 Task: Find connections with filter location Perth with filter topic #leadershipwith filter profile language Spanish with filter current company ETAuto with filter school CHAROTAR UNIVERSITY OF SCIENCE AND TECHNOLOGY with filter industry Housing Programs with filter service category Writing with filter keywords title Mentor
Action: Mouse moved to (491, 48)
Screenshot: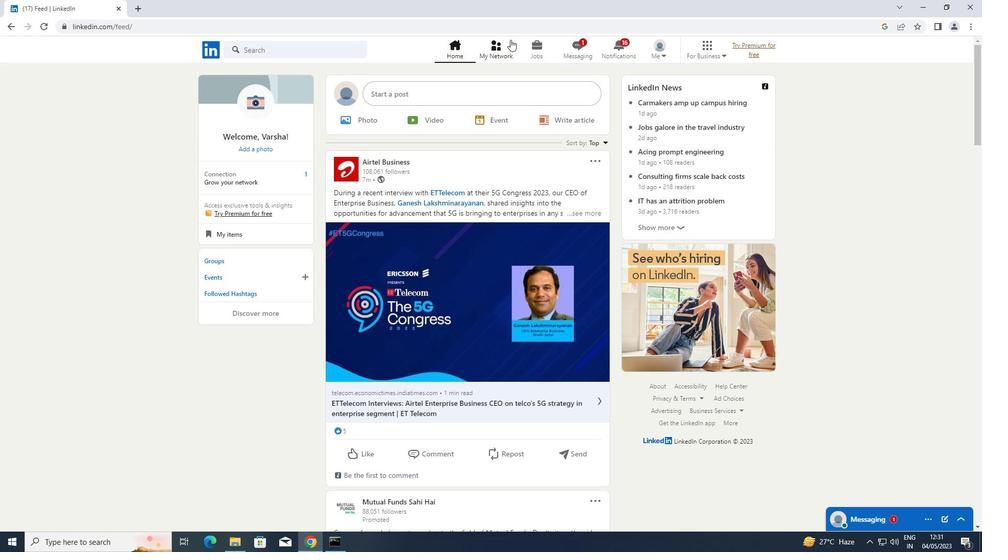 
Action: Mouse pressed left at (491, 48)
Screenshot: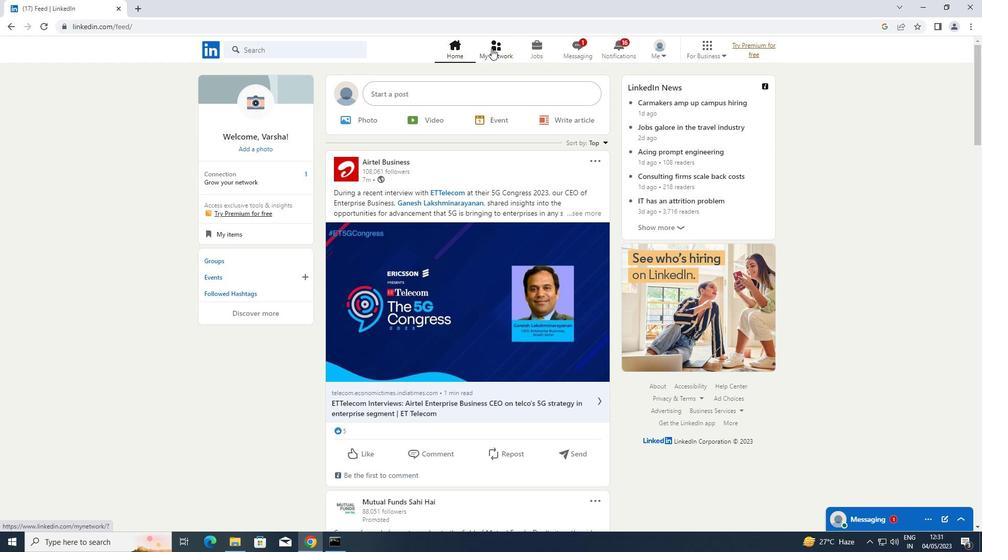 
Action: Mouse moved to (287, 100)
Screenshot: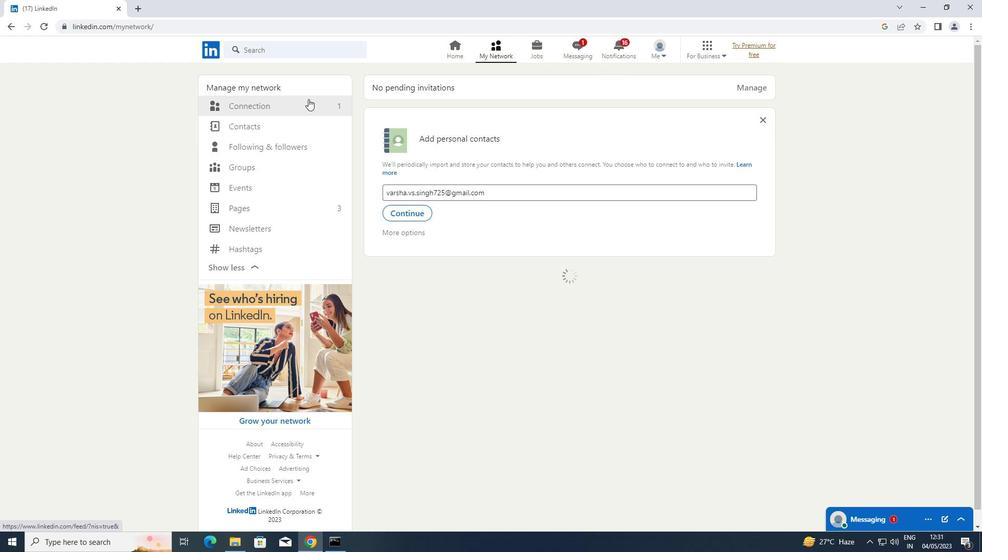 
Action: Mouse pressed left at (287, 100)
Screenshot: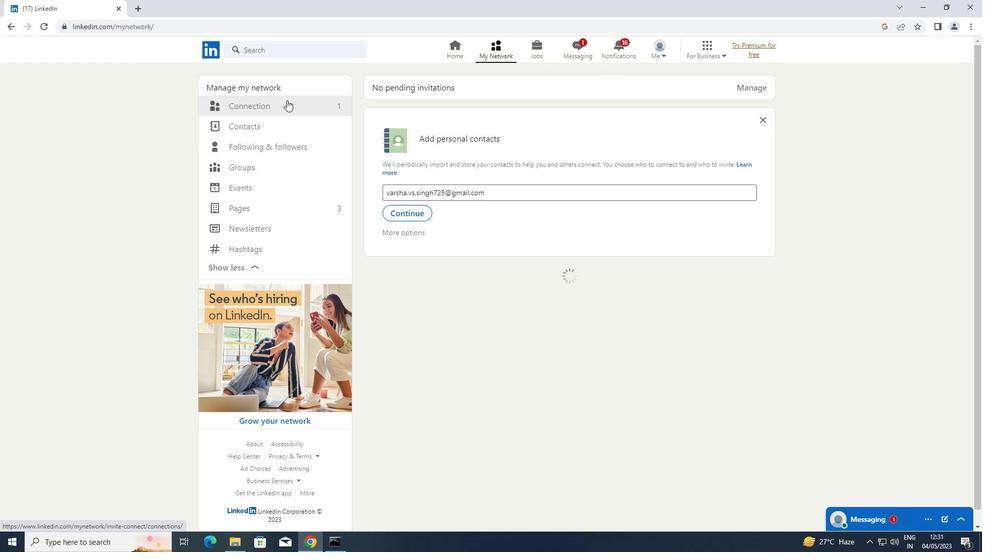 
Action: Mouse moved to (551, 104)
Screenshot: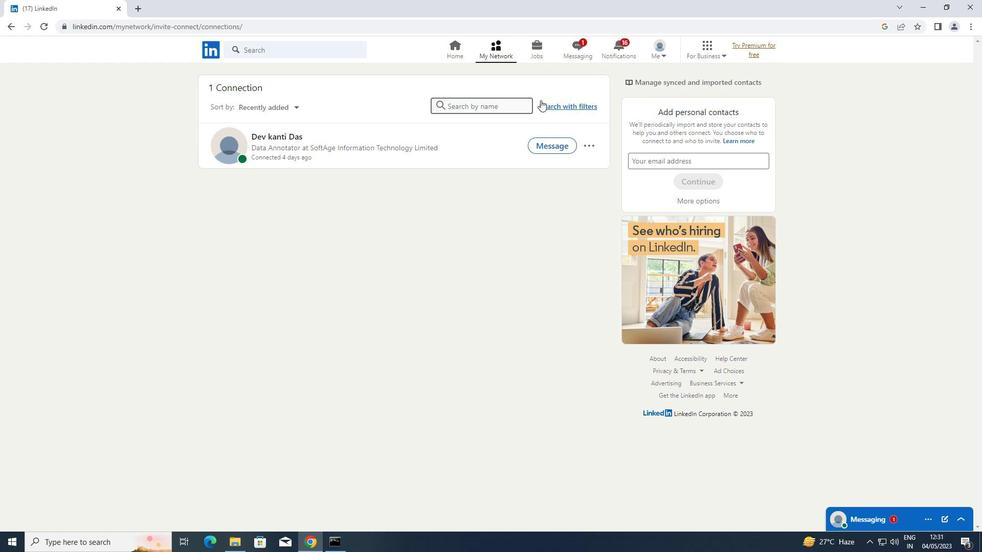 
Action: Mouse pressed left at (551, 104)
Screenshot: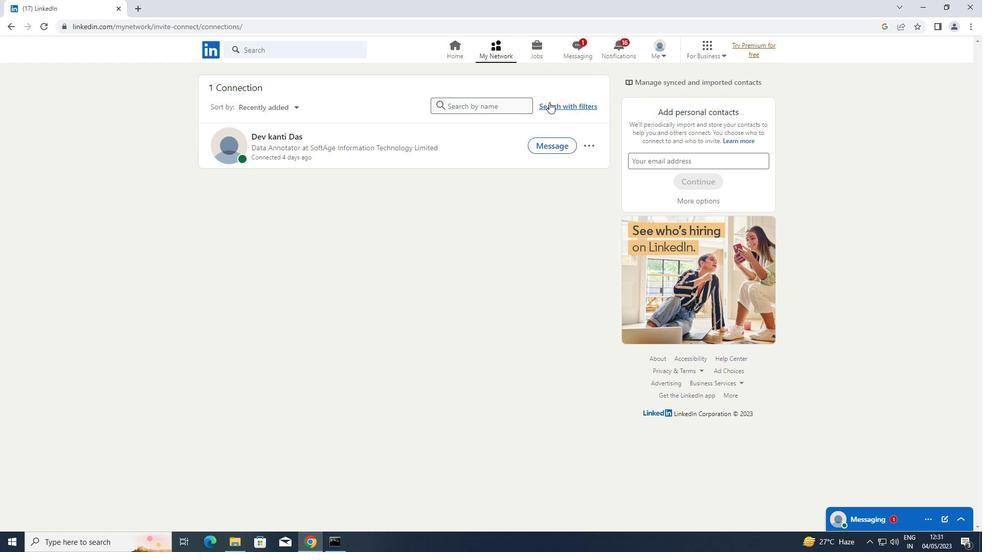 
Action: Mouse moved to (526, 78)
Screenshot: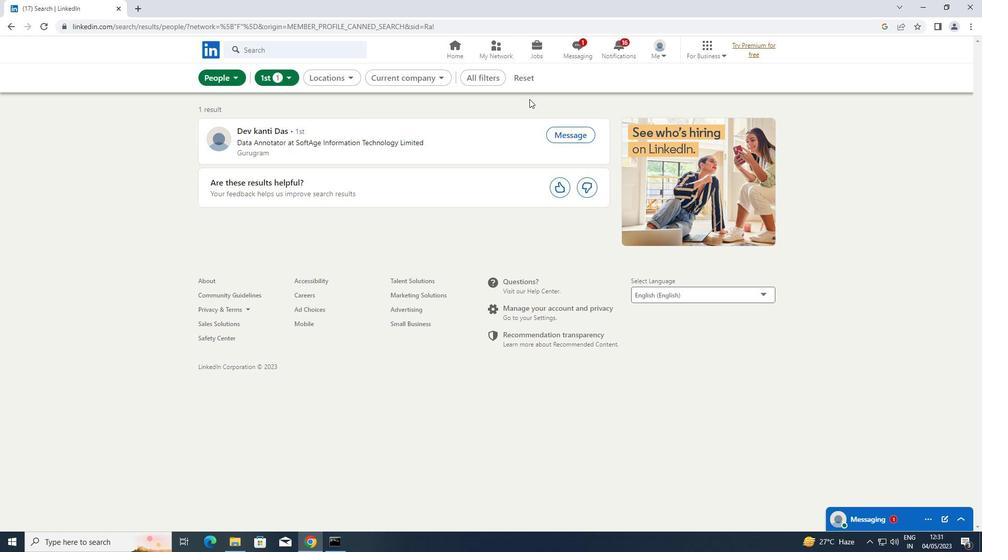 
Action: Mouse pressed left at (526, 78)
Screenshot: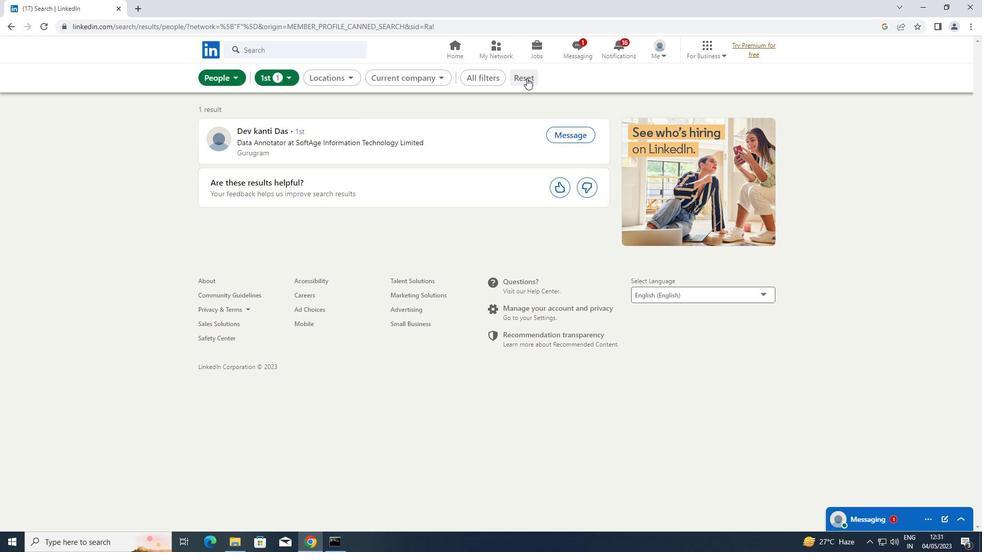 
Action: Mouse moved to (513, 78)
Screenshot: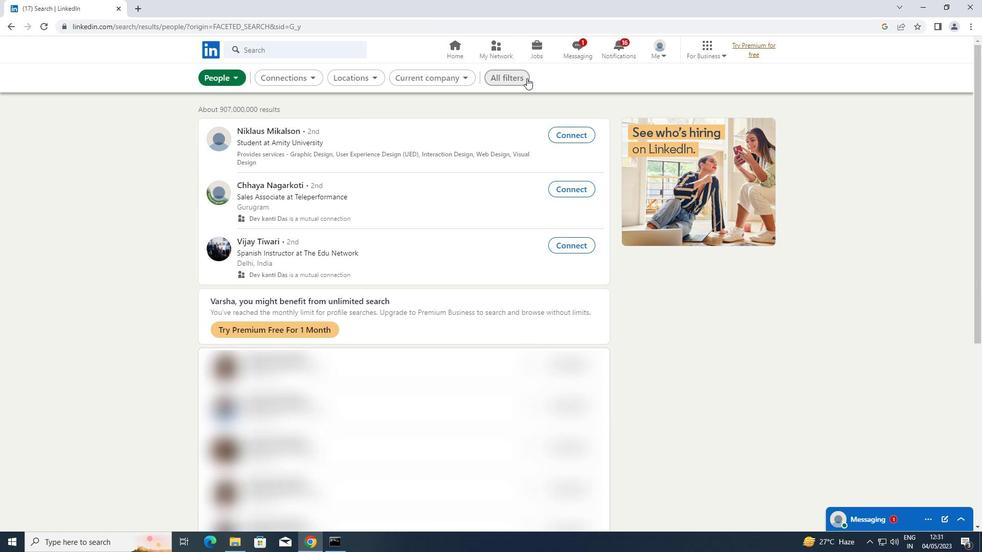 
Action: Mouse pressed left at (513, 78)
Screenshot: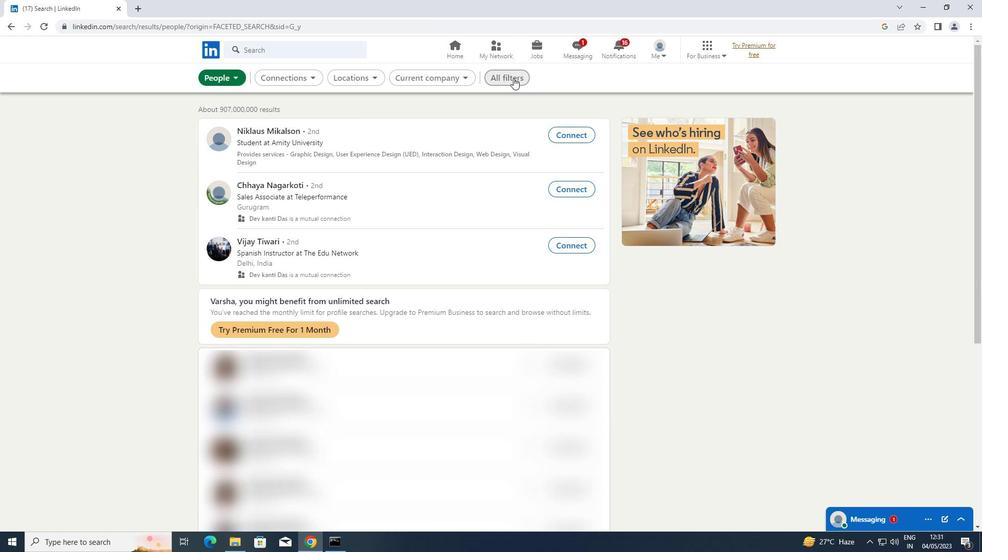 
Action: Mouse moved to (810, 257)
Screenshot: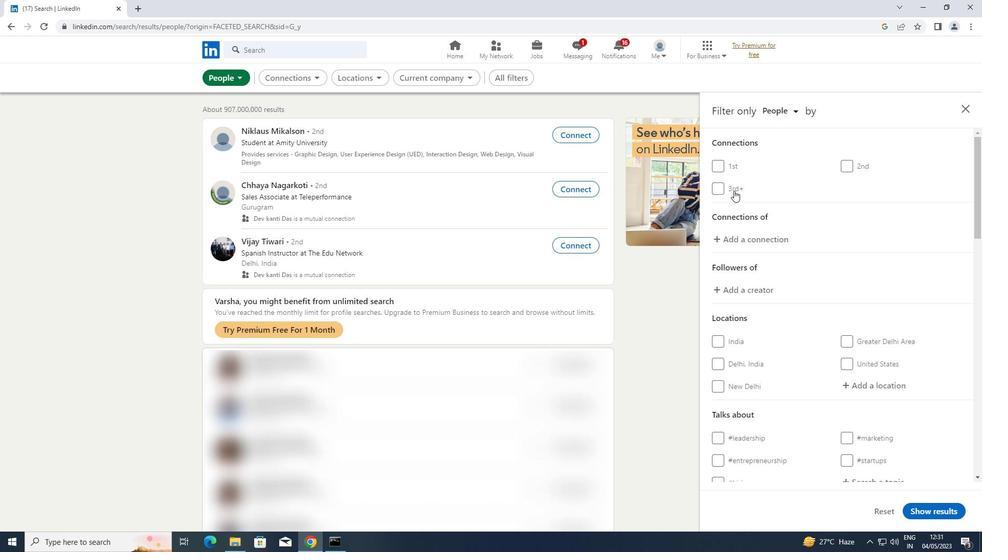 
Action: Mouse scrolled (810, 256) with delta (0, 0)
Screenshot: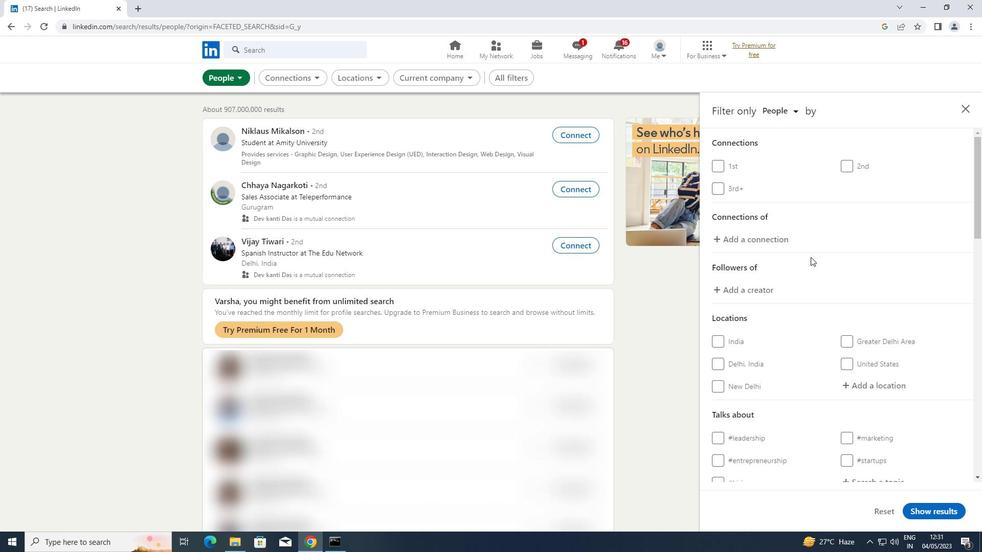 
Action: Mouse moved to (873, 332)
Screenshot: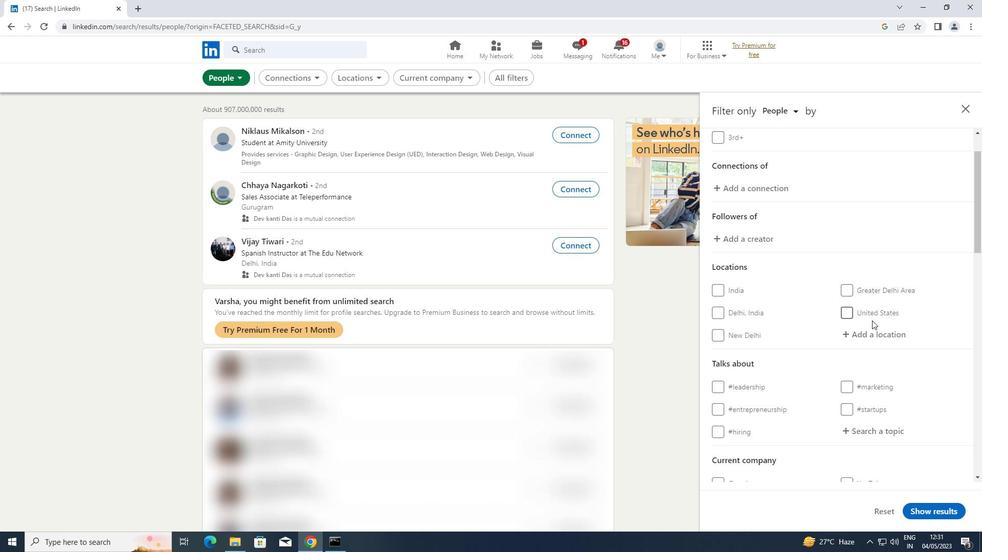 
Action: Mouse pressed left at (873, 332)
Screenshot: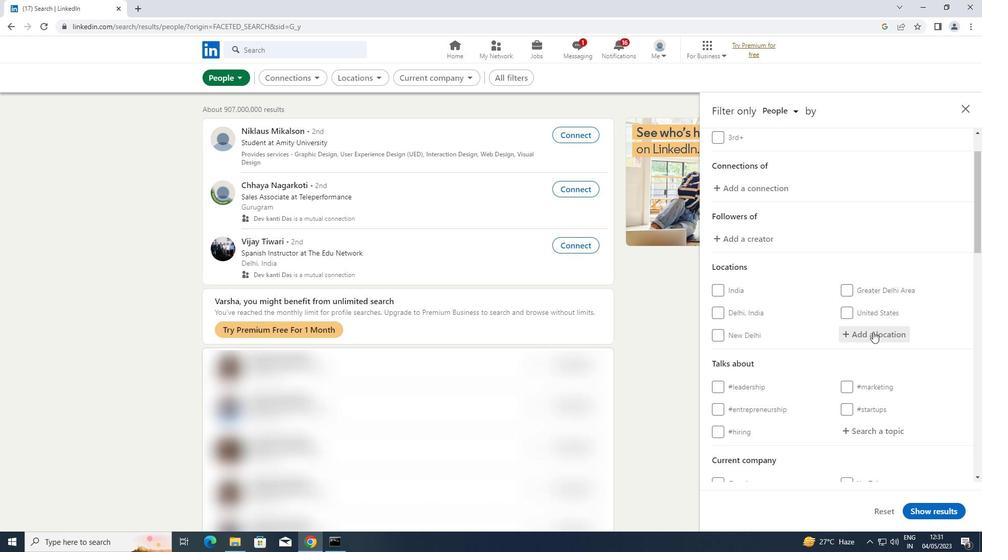 
Action: Key pressed <Key.shift><Key.shift><Key.shift><Key.shift><Key.shift><Key.shift><Key.shift>PERTH
Screenshot: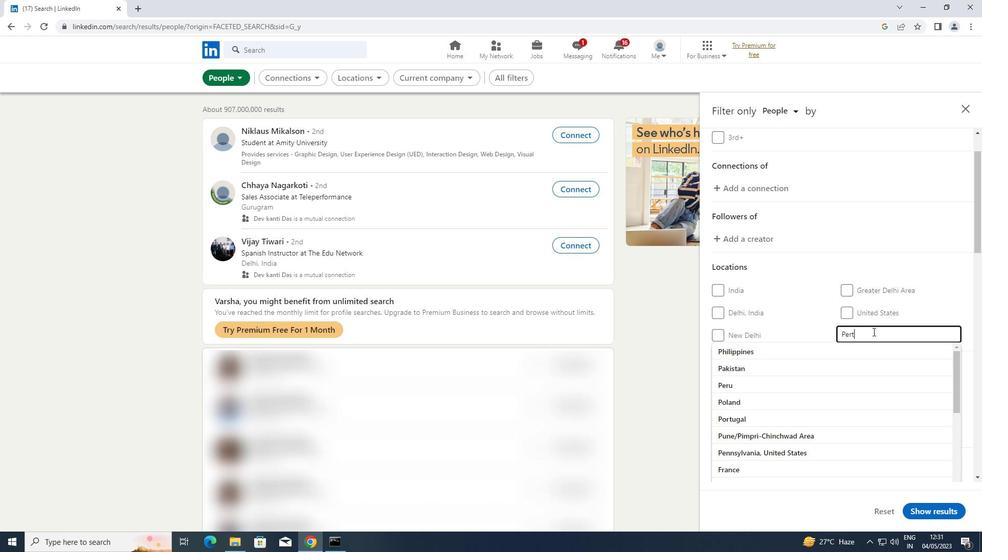 
Action: Mouse moved to (824, 357)
Screenshot: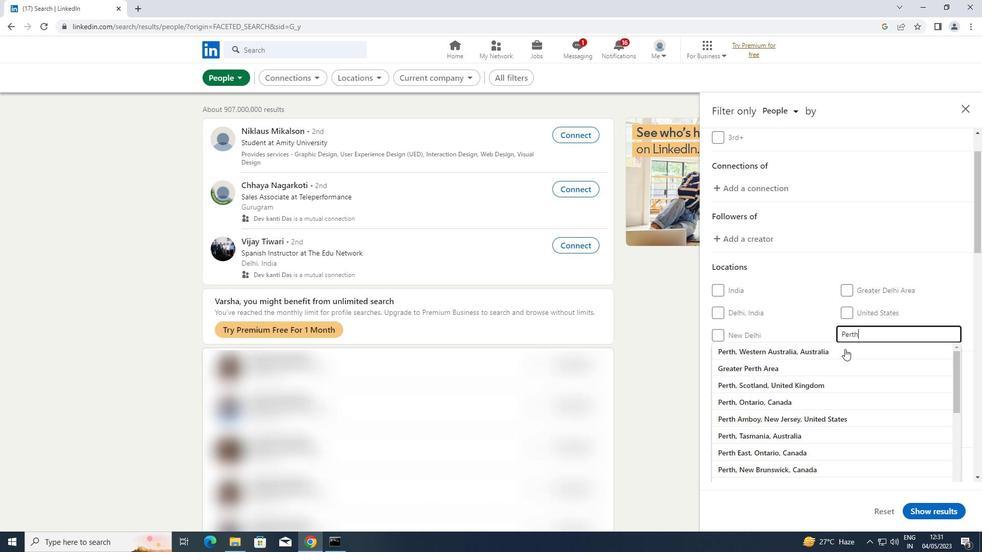 
Action: Key pressed <Key.enter>
Screenshot: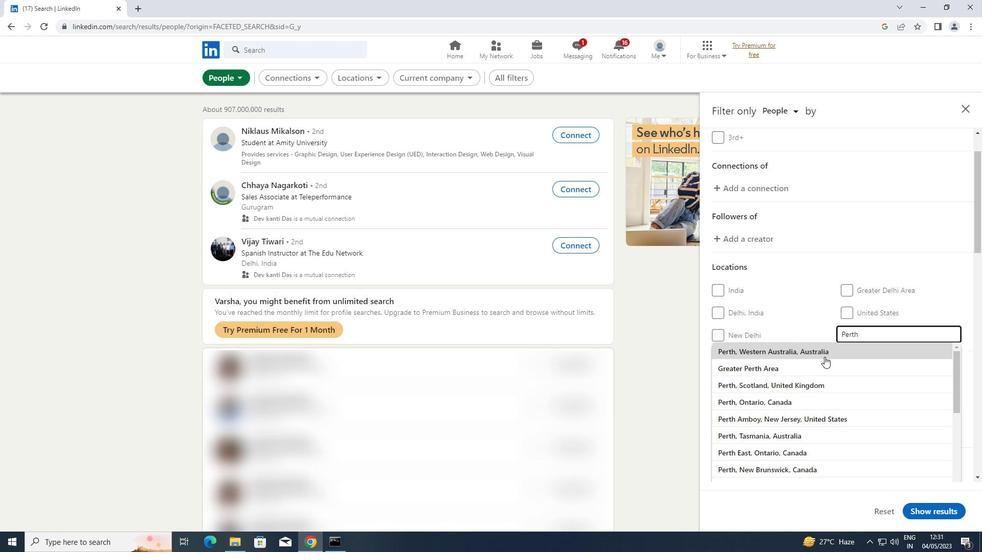 
Action: Mouse moved to (829, 370)
Screenshot: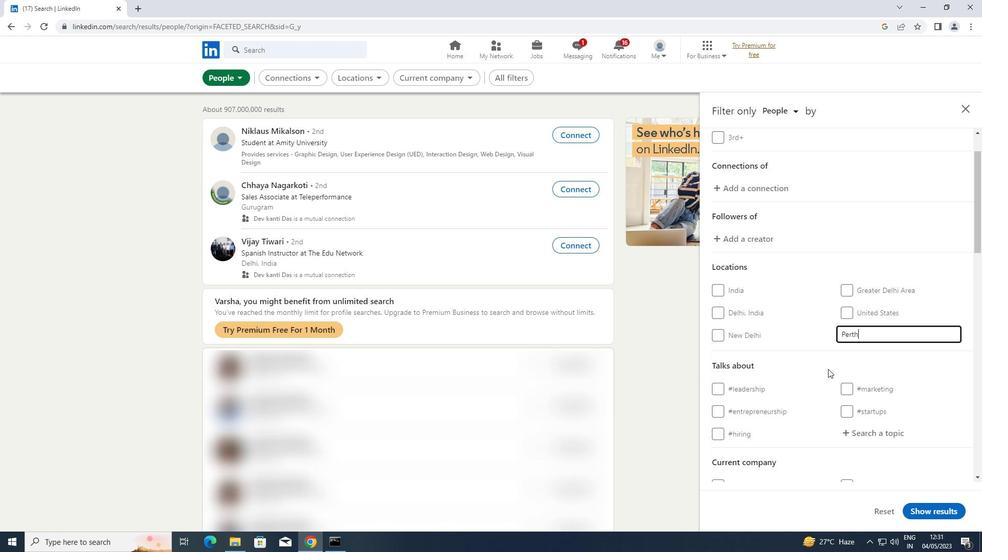 
Action: Mouse scrolled (829, 370) with delta (0, 0)
Screenshot: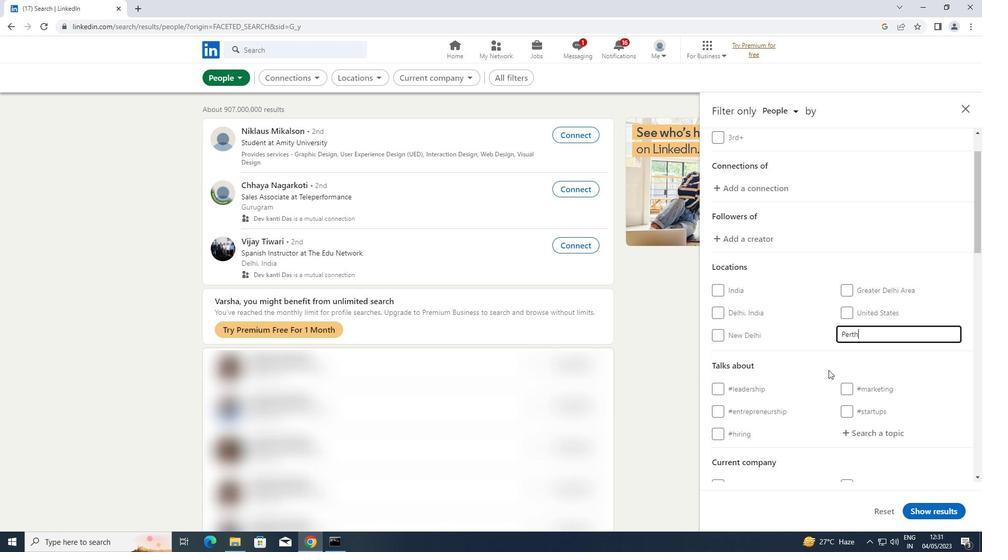
Action: Mouse moved to (852, 380)
Screenshot: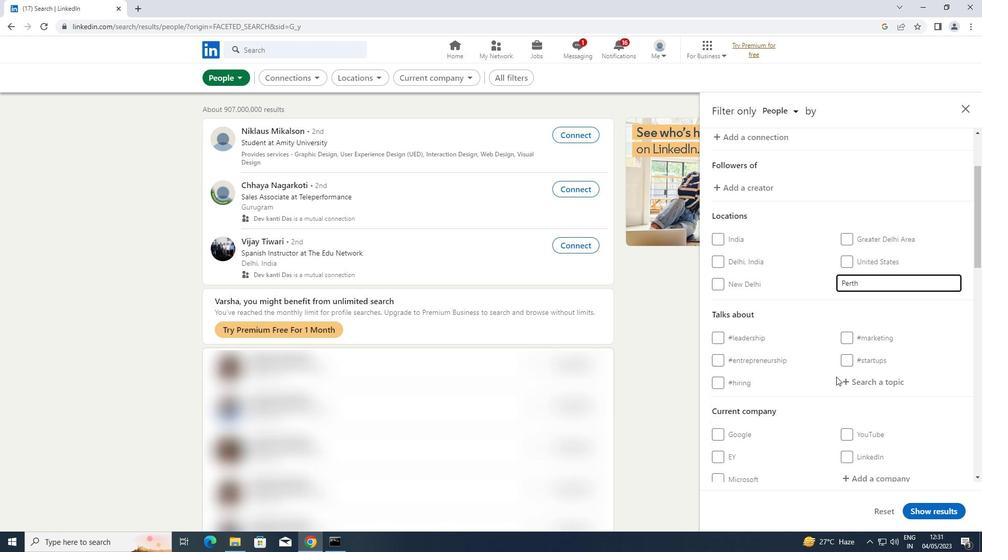 
Action: Mouse pressed left at (852, 380)
Screenshot: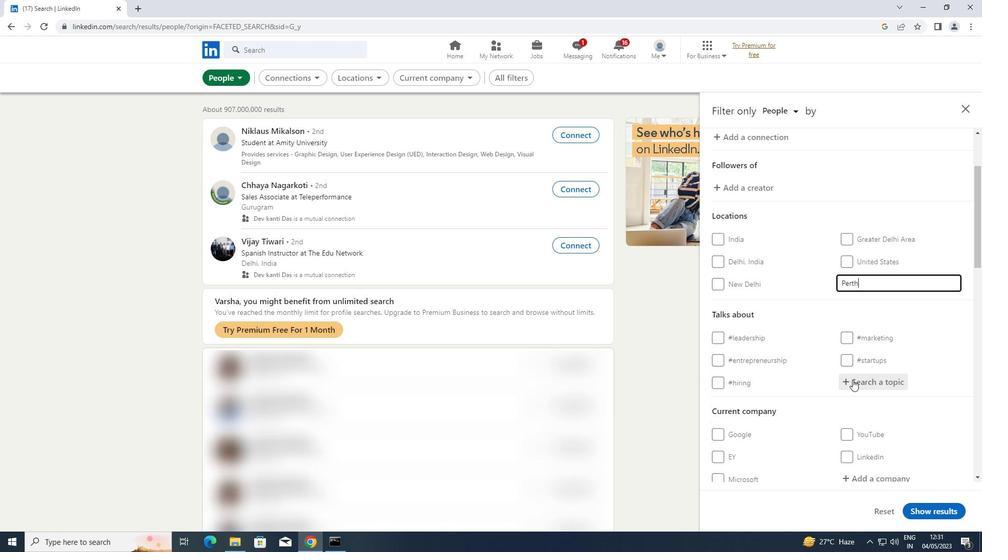 
Action: Key pressed LEADERSHIP
Screenshot: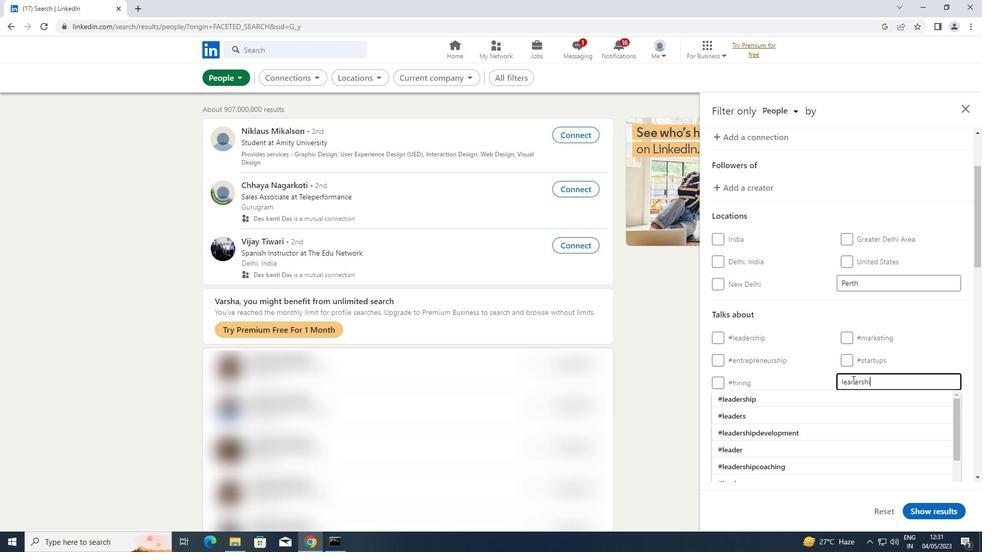
Action: Mouse moved to (751, 397)
Screenshot: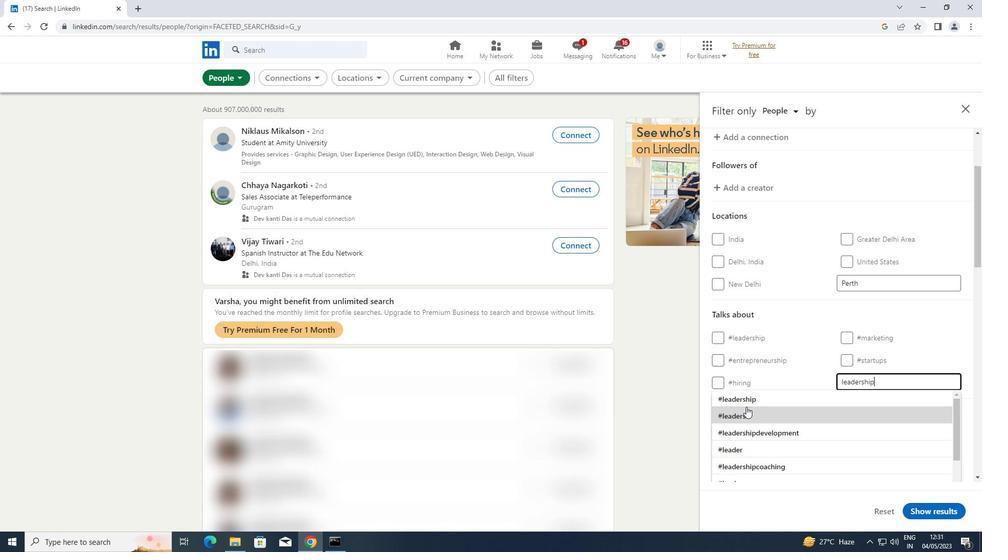 
Action: Mouse pressed left at (751, 397)
Screenshot: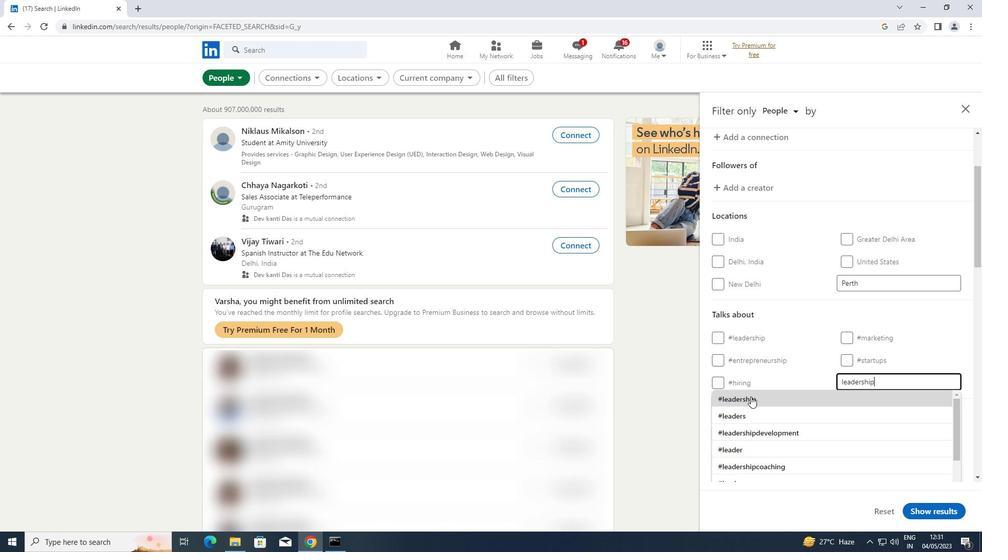 
Action: Mouse moved to (755, 389)
Screenshot: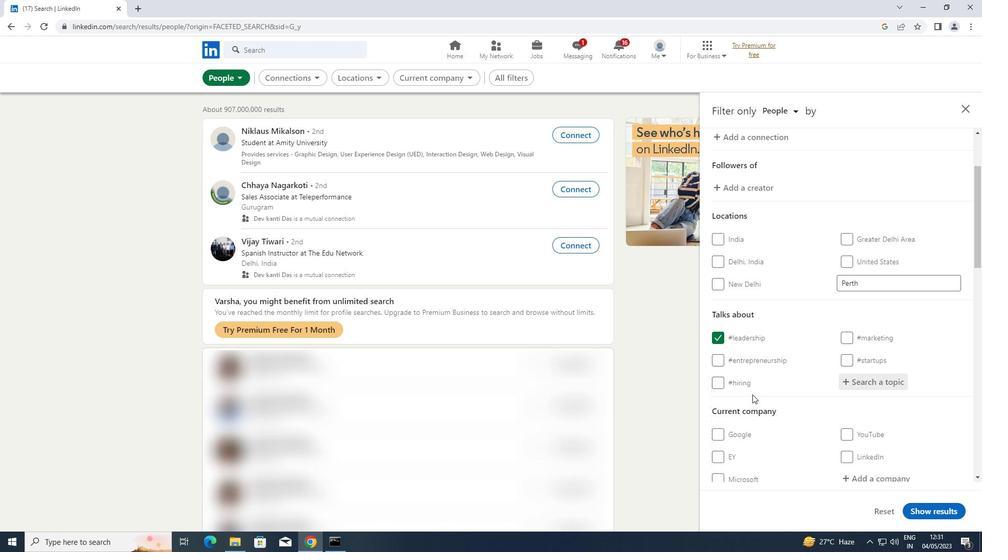 
Action: Mouse scrolled (755, 389) with delta (0, 0)
Screenshot: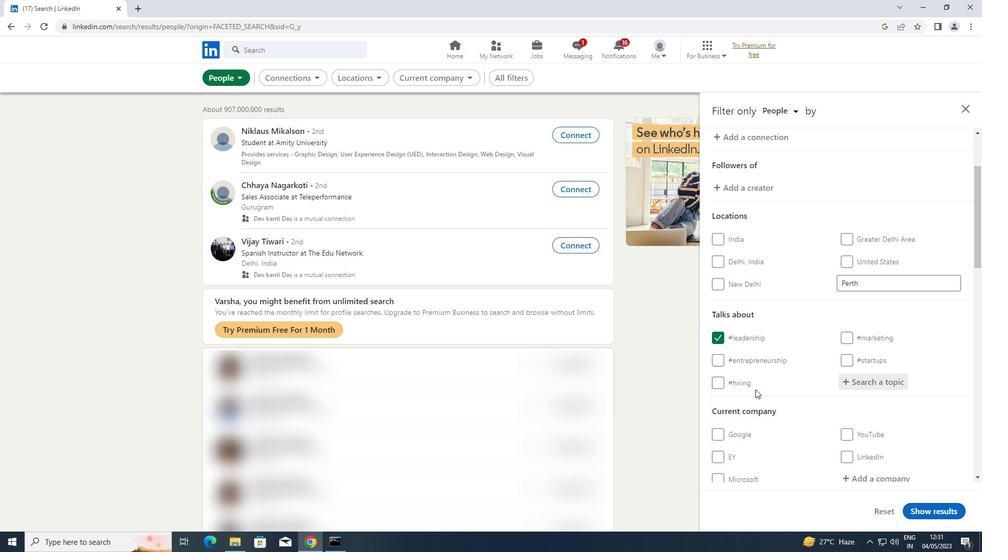
Action: Mouse scrolled (755, 389) with delta (0, 0)
Screenshot: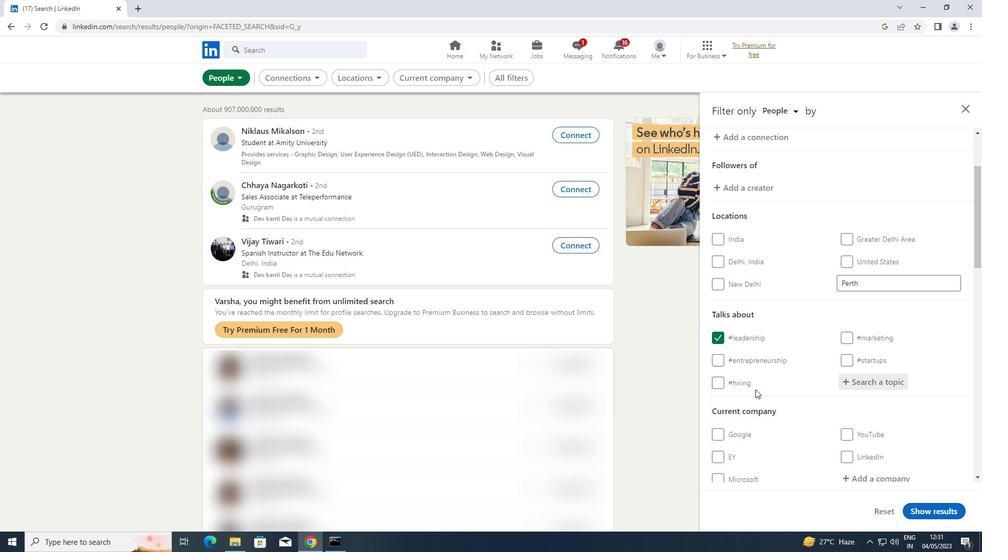 
Action: Mouse scrolled (755, 389) with delta (0, 0)
Screenshot: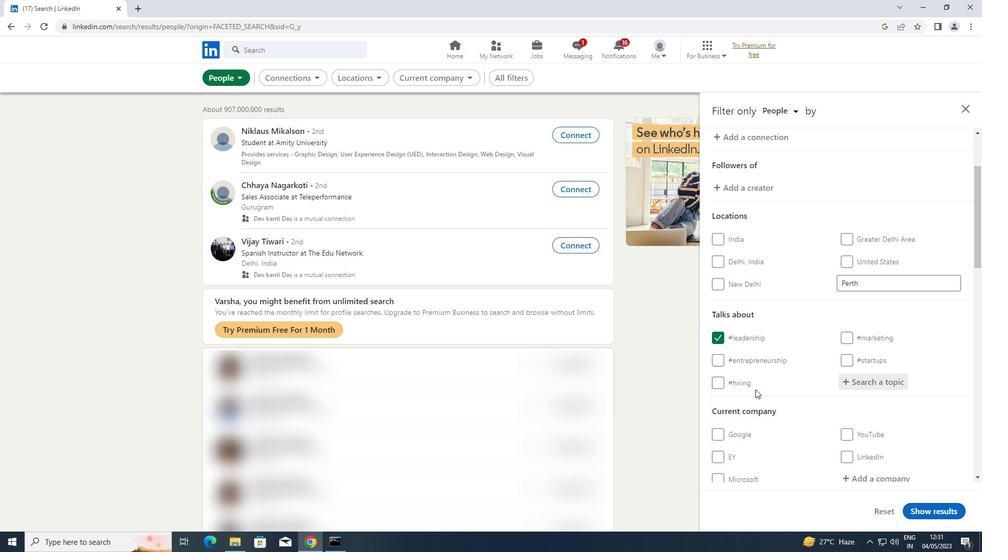 
Action: Mouse scrolled (755, 389) with delta (0, 0)
Screenshot: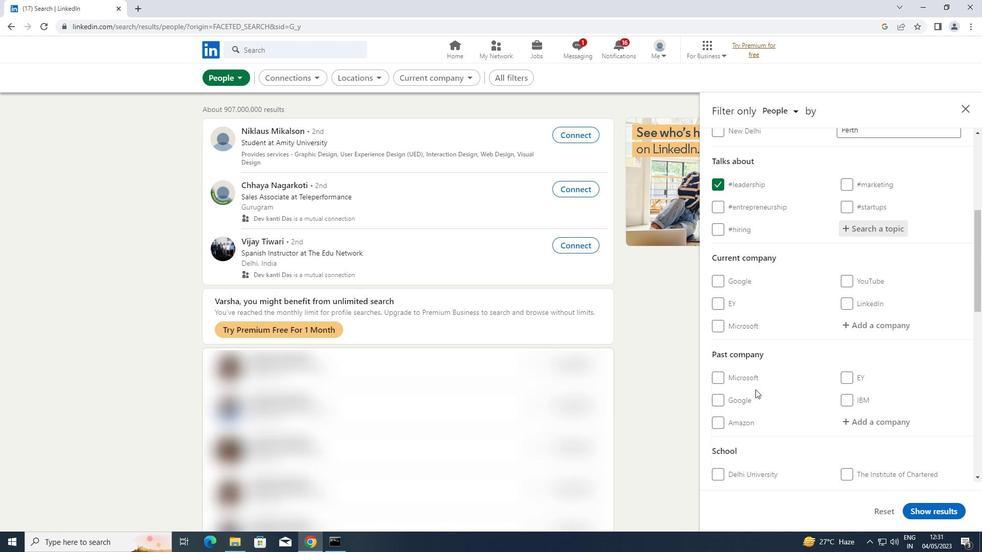 
Action: Mouse scrolled (755, 389) with delta (0, 0)
Screenshot: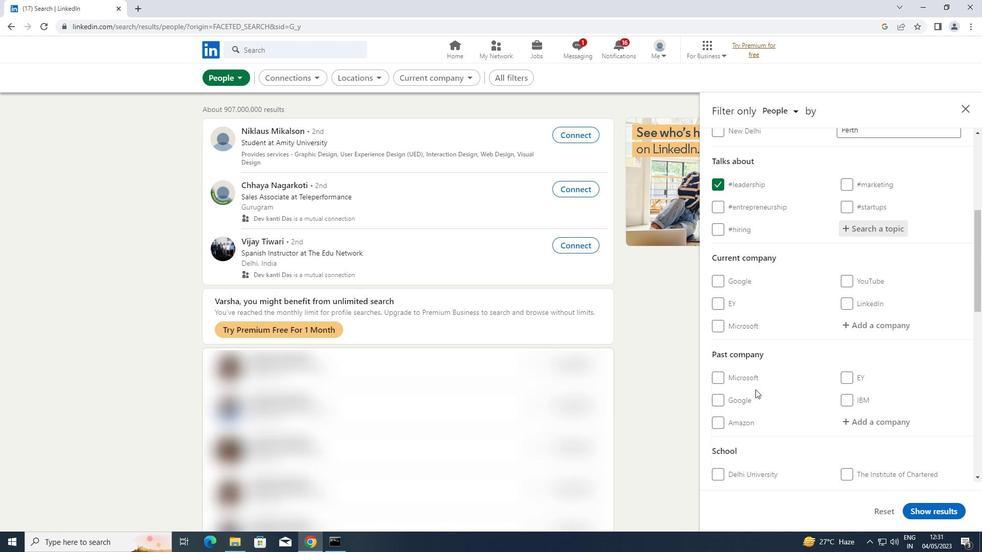 
Action: Mouse scrolled (755, 389) with delta (0, 0)
Screenshot: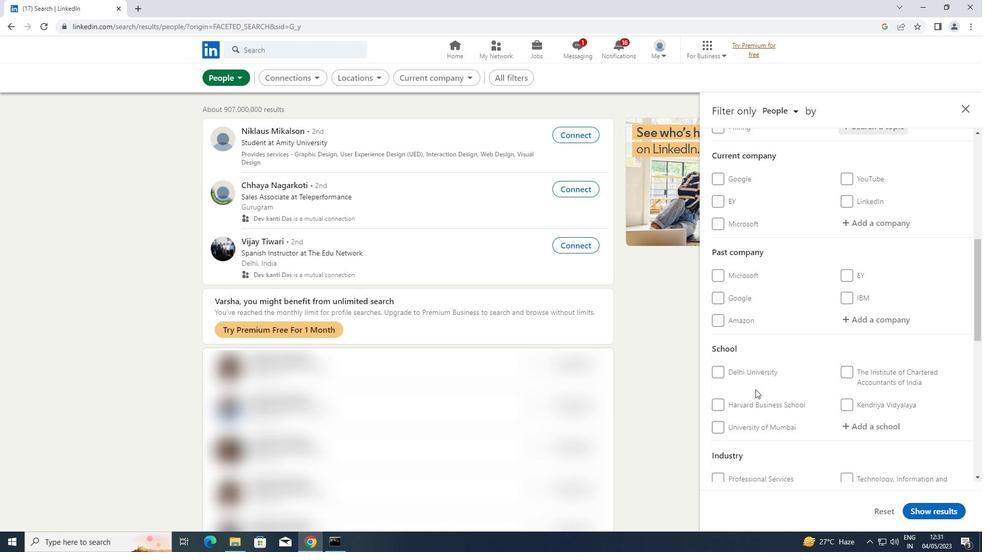 
Action: Mouse scrolled (755, 389) with delta (0, 0)
Screenshot: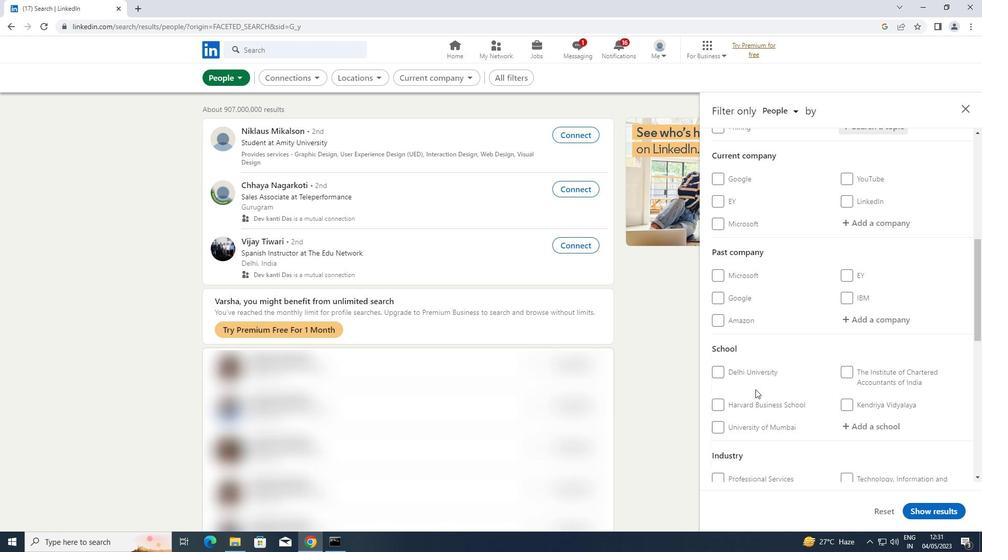 
Action: Mouse scrolled (755, 389) with delta (0, 0)
Screenshot: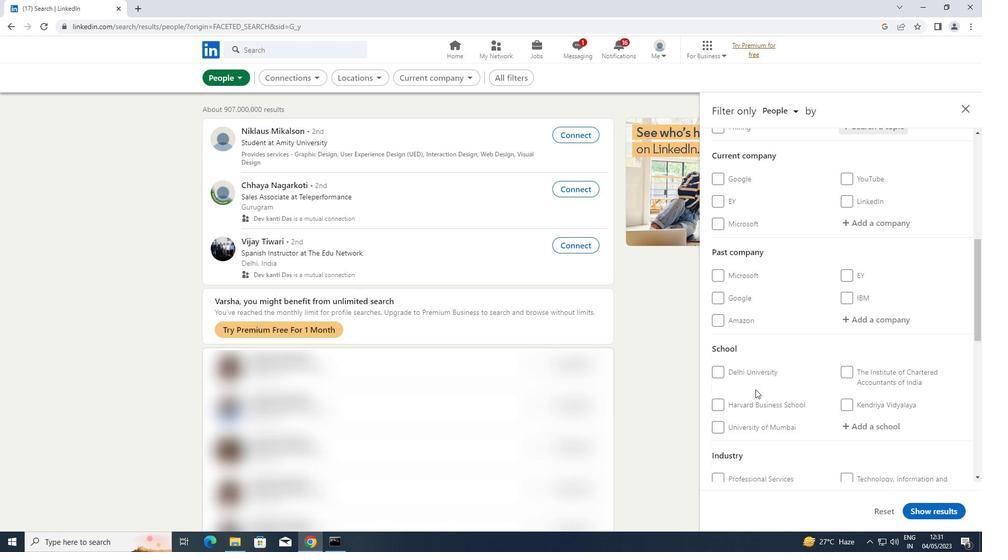
Action: Mouse scrolled (755, 389) with delta (0, 0)
Screenshot: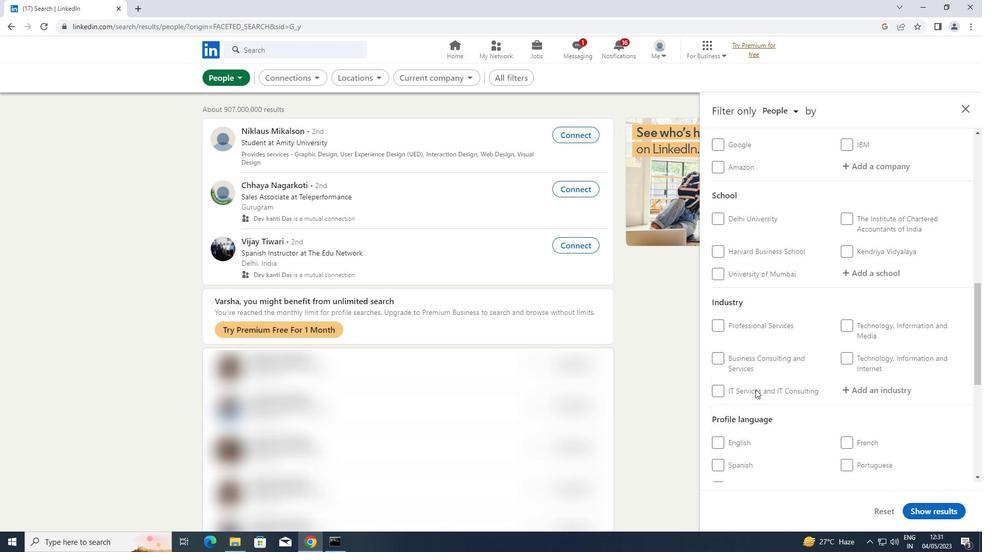 
Action: Mouse scrolled (755, 389) with delta (0, 0)
Screenshot: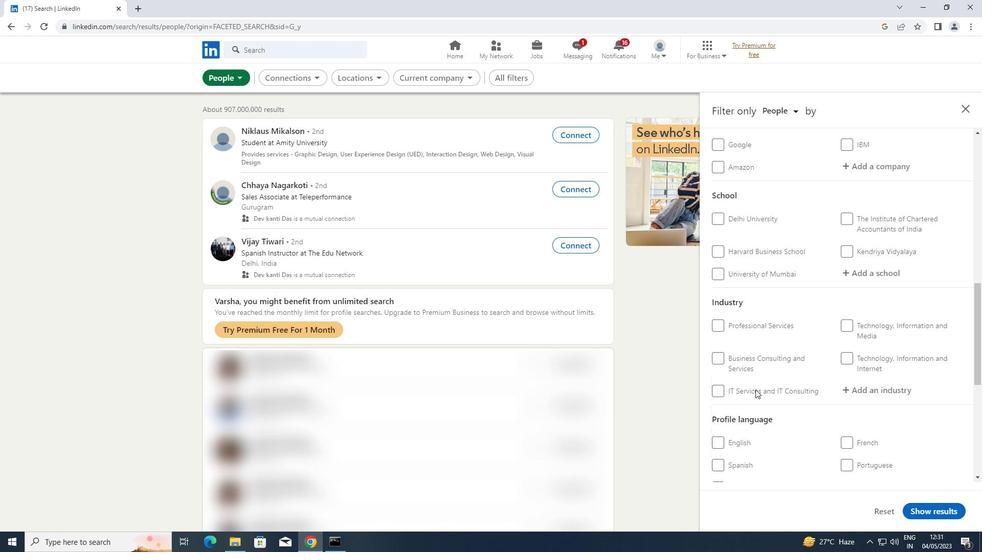 
Action: Mouse scrolled (755, 389) with delta (0, 0)
Screenshot: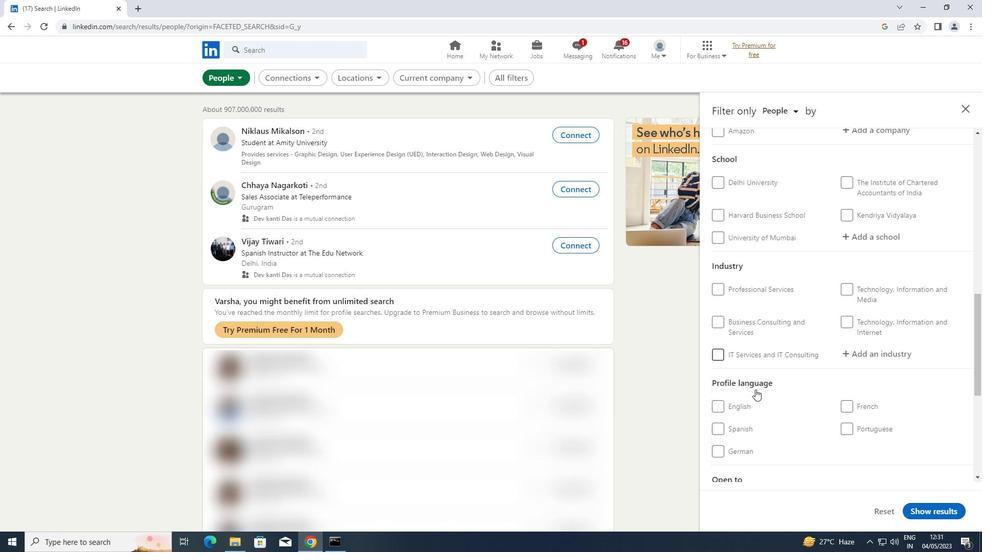 
Action: Mouse moved to (715, 315)
Screenshot: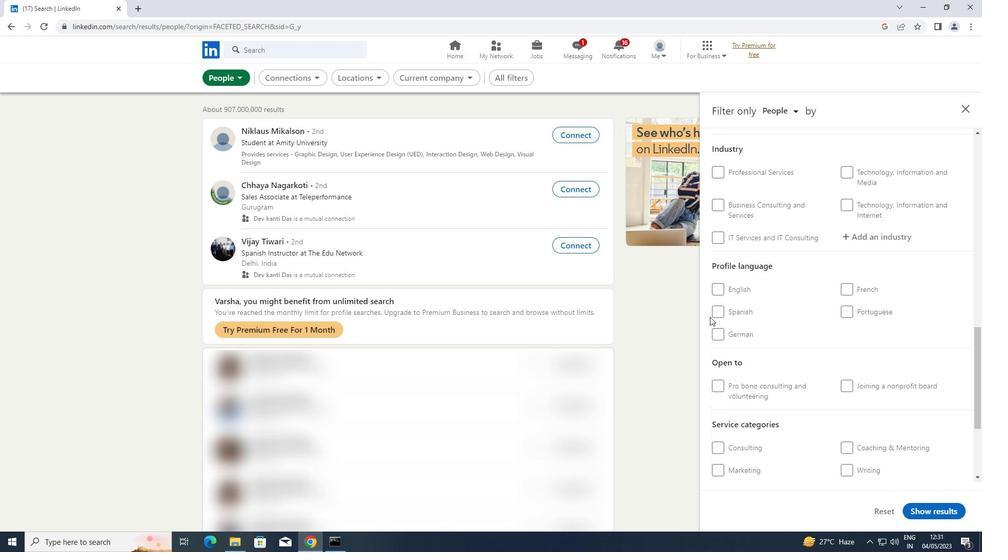 
Action: Mouse pressed left at (715, 315)
Screenshot: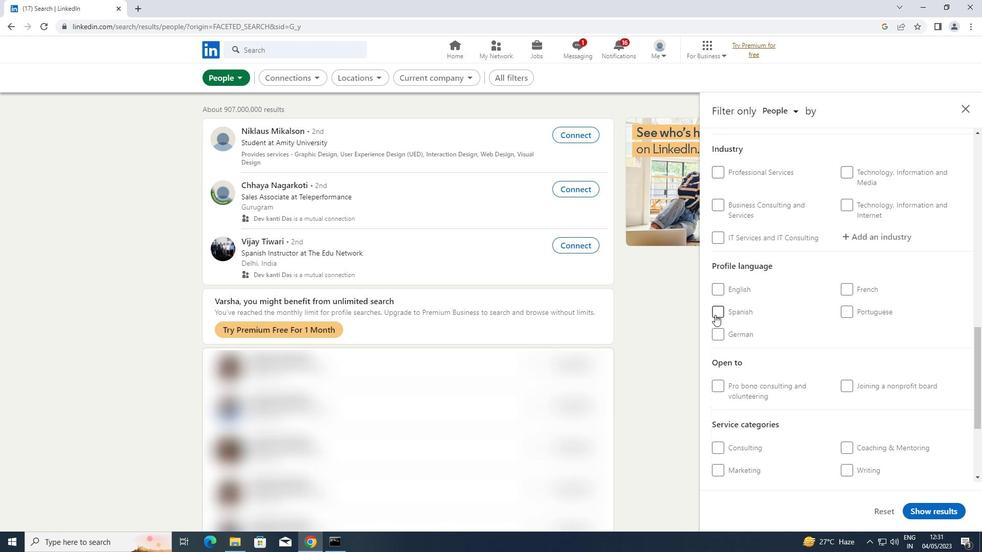 
Action: Mouse moved to (750, 317)
Screenshot: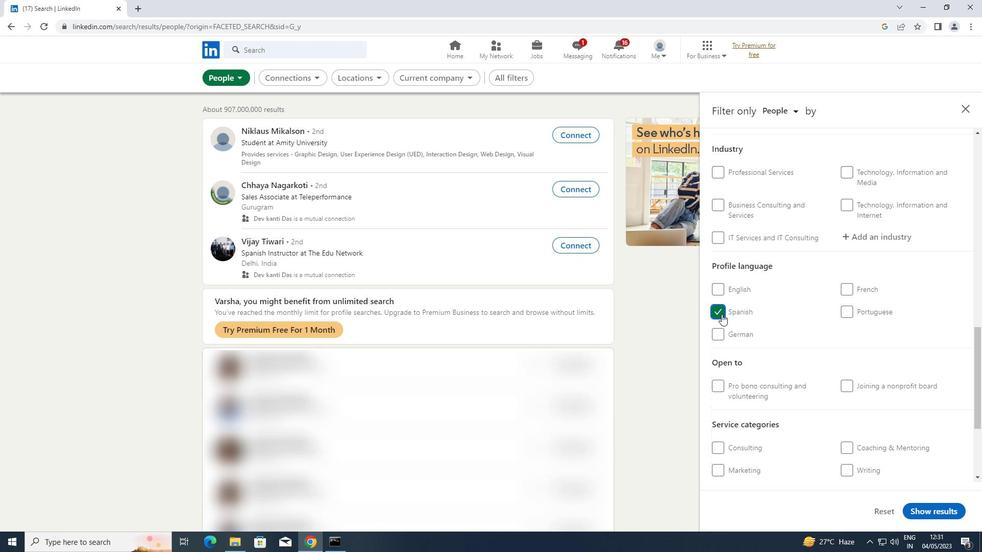 
Action: Mouse scrolled (750, 318) with delta (0, 0)
Screenshot: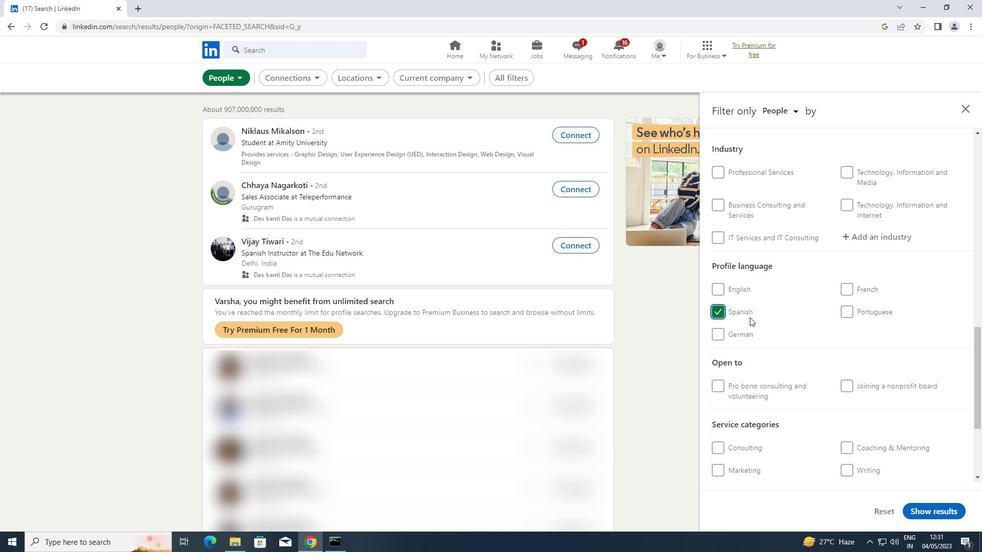 
Action: Mouse scrolled (750, 318) with delta (0, 0)
Screenshot: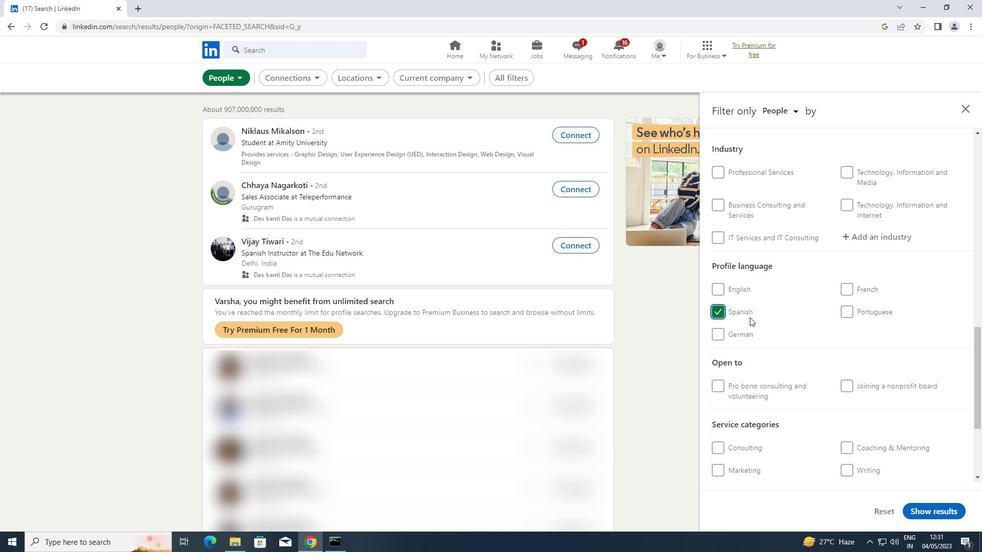 
Action: Mouse scrolled (750, 318) with delta (0, 0)
Screenshot: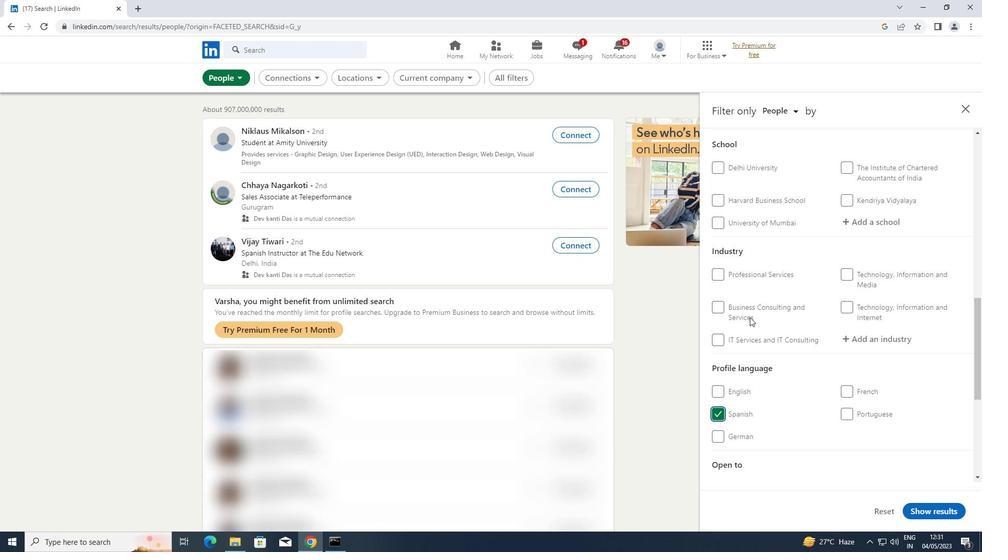 
Action: Mouse scrolled (750, 318) with delta (0, 0)
Screenshot: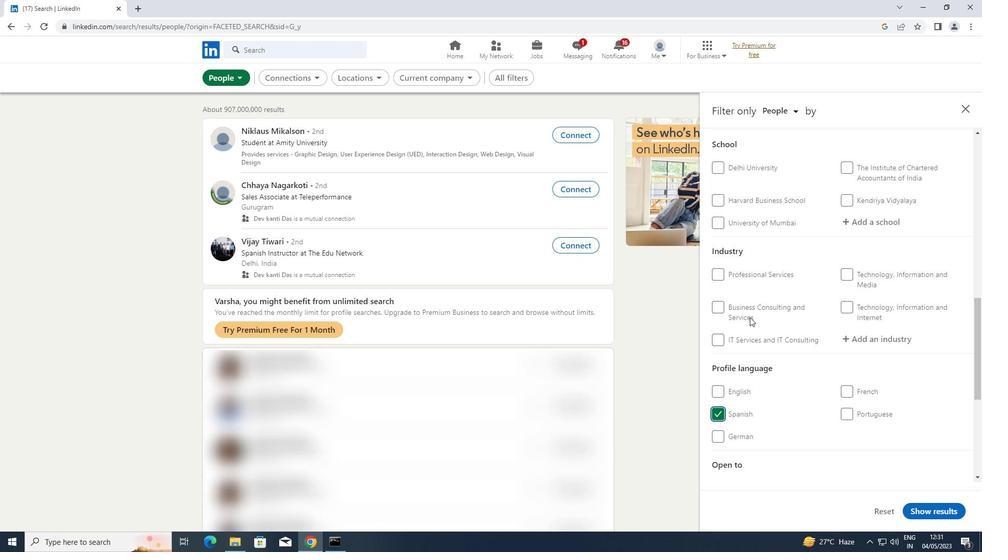 
Action: Mouse scrolled (750, 318) with delta (0, 0)
Screenshot: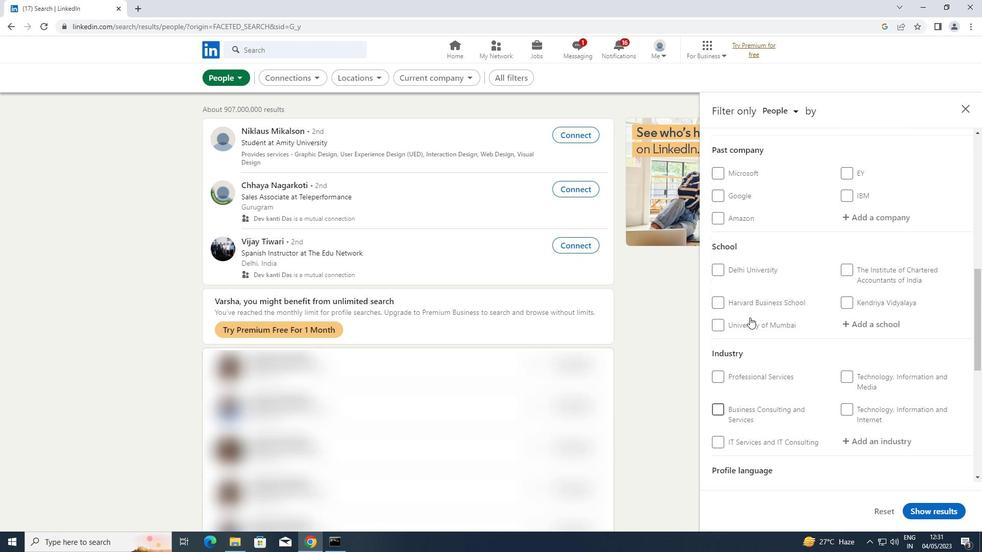 
Action: Mouse scrolled (750, 318) with delta (0, 0)
Screenshot: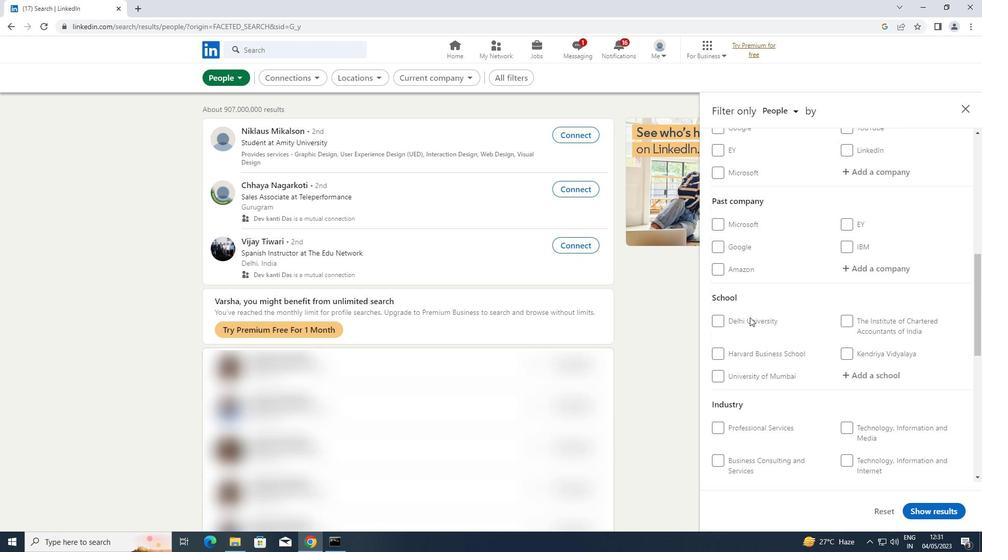 
Action: Mouse moved to (874, 223)
Screenshot: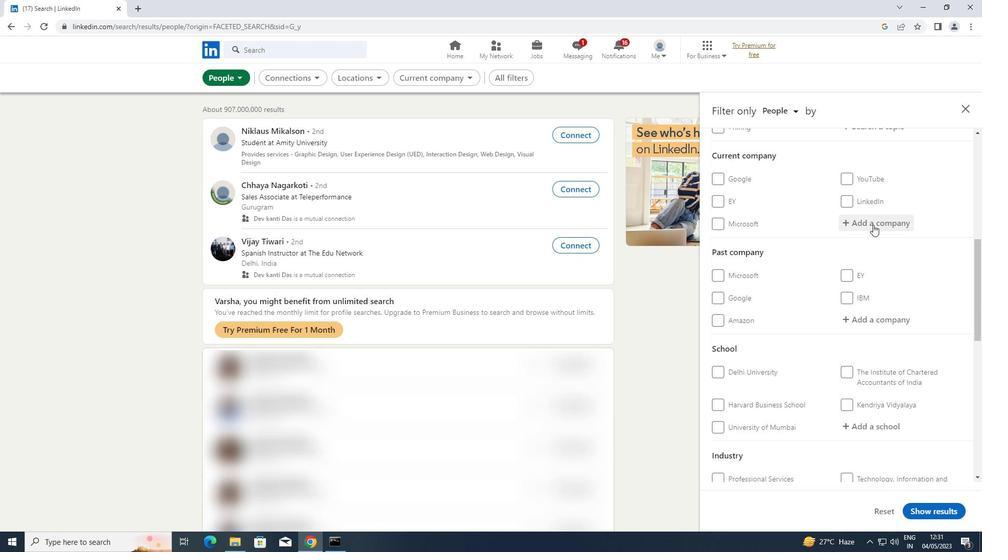 
Action: Mouse pressed left at (874, 223)
Screenshot: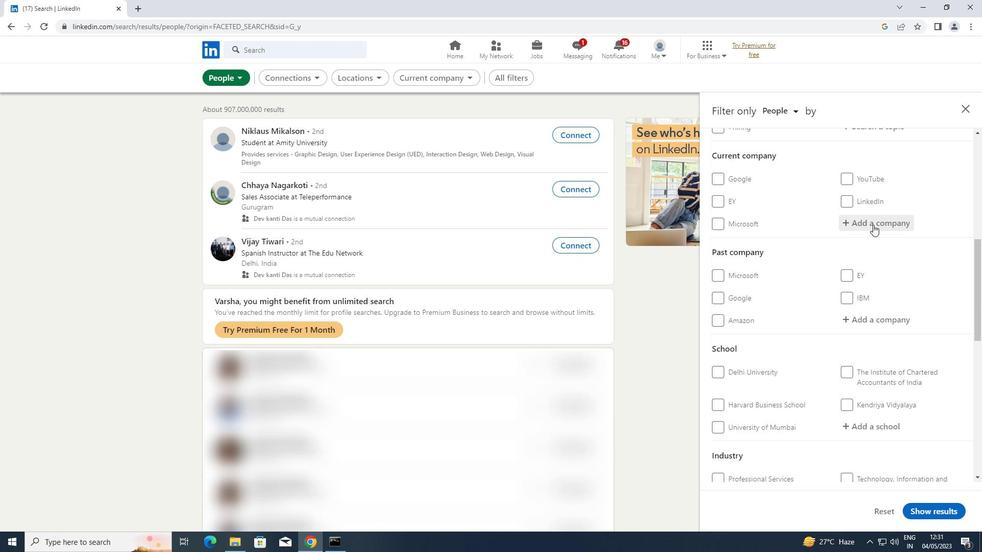 
Action: Key pressed <Key.shift><Key.shift><Key.shift><Key.shift><Key.shift><Key.shift><Key.shift>ETAUTO
Screenshot: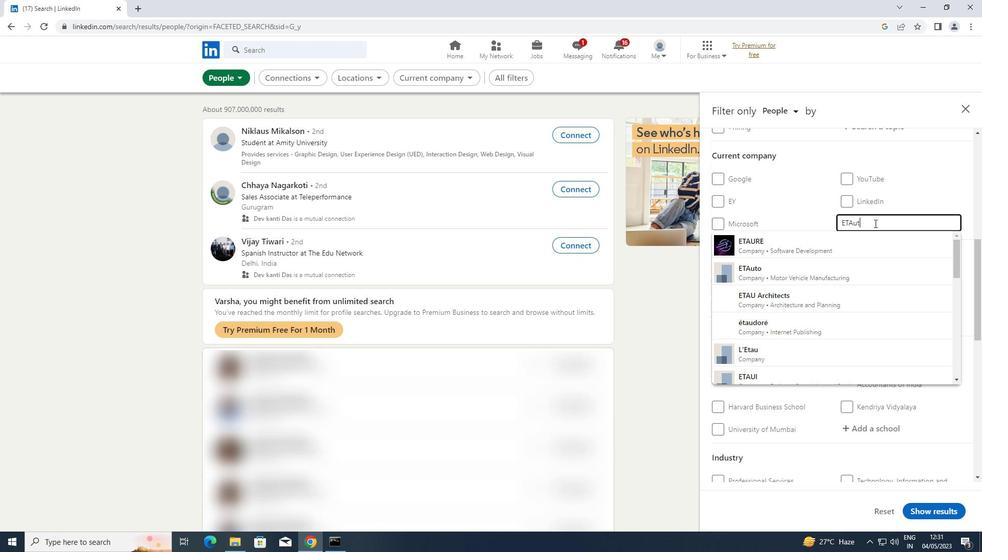 
Action: Mouse moved to (873, 223)
Screenshot: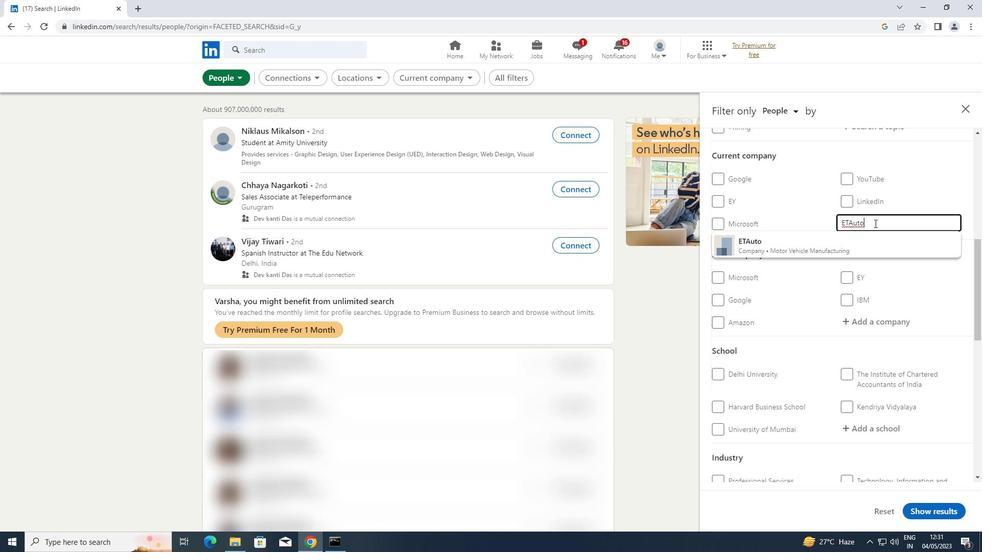 
Action: Mouse scrolled (873, 223) with delta (0, 0)
Screenshot: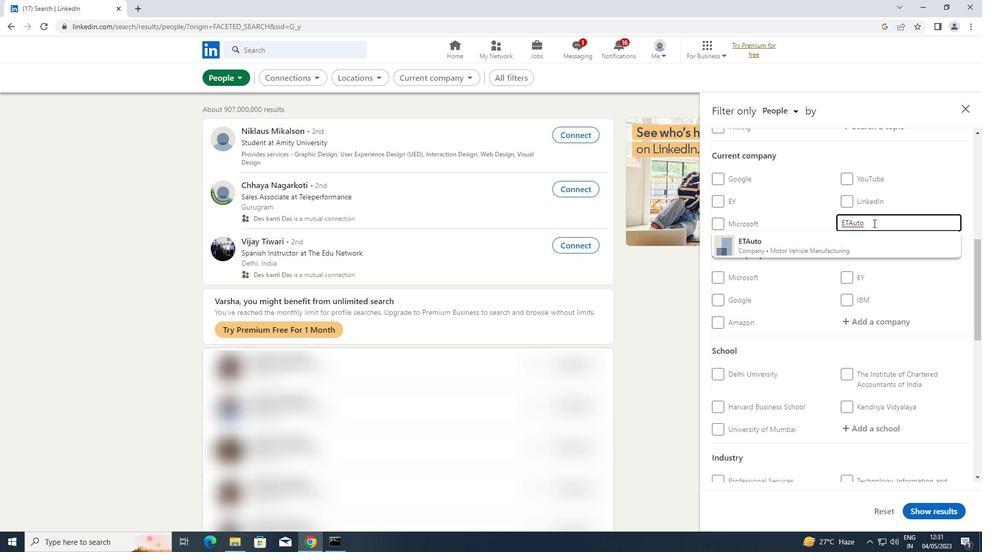 
Action: Mouse scrolled (873, 223) with delta (0, 0)
Screenshot: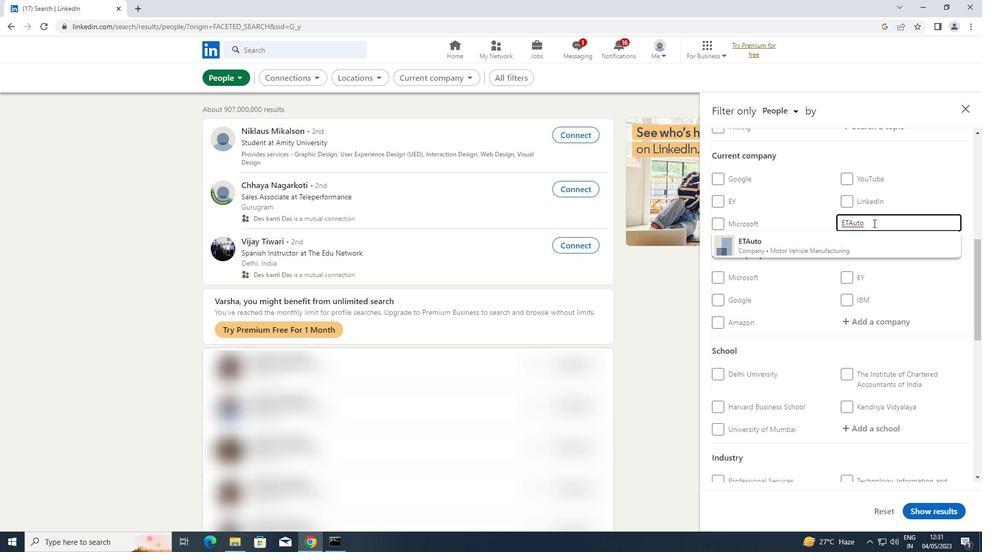
Action: Mouse moved to (813, 138)
Screenshot: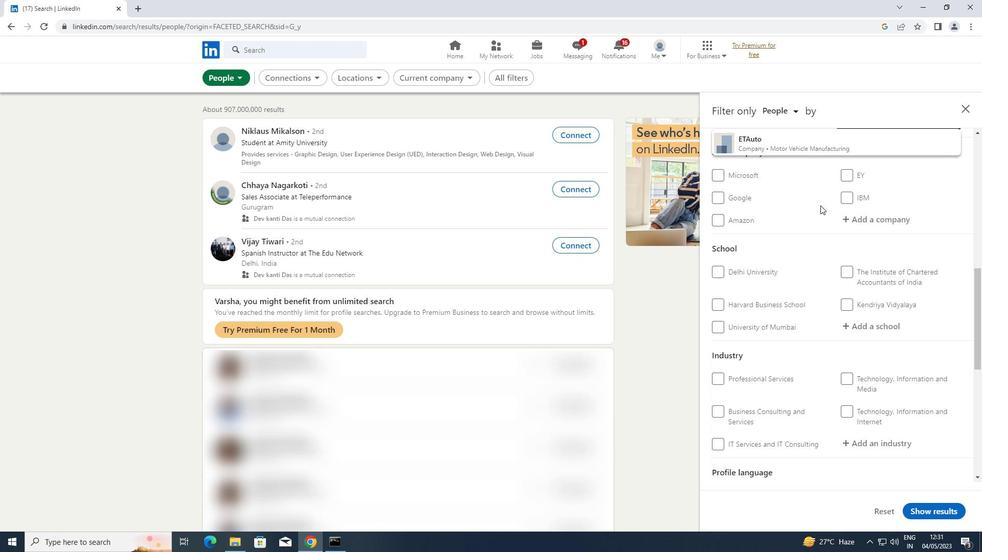 
Action: Mouse pressed left at (813, 138)
Screenshot: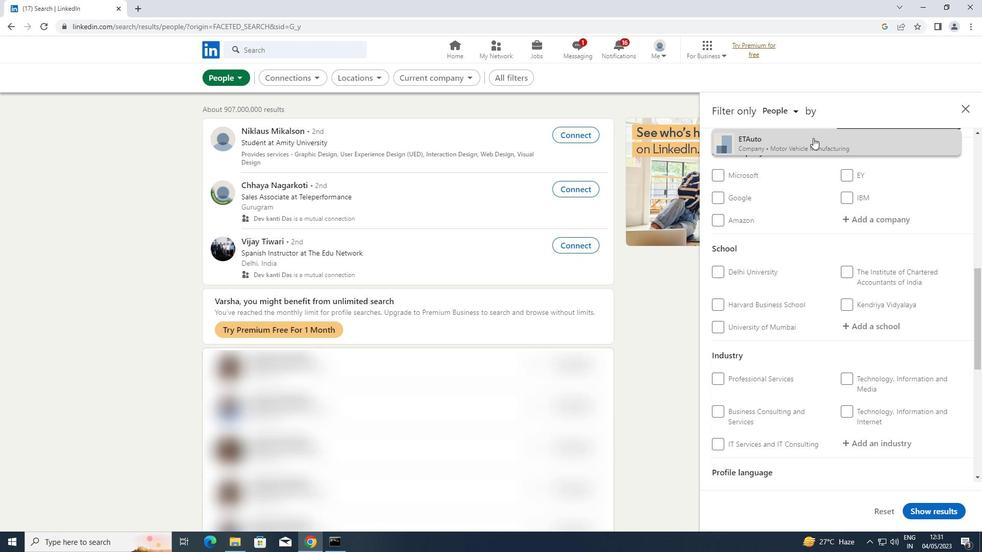
Action: Mouse moved to (882, 343)
Screenshot: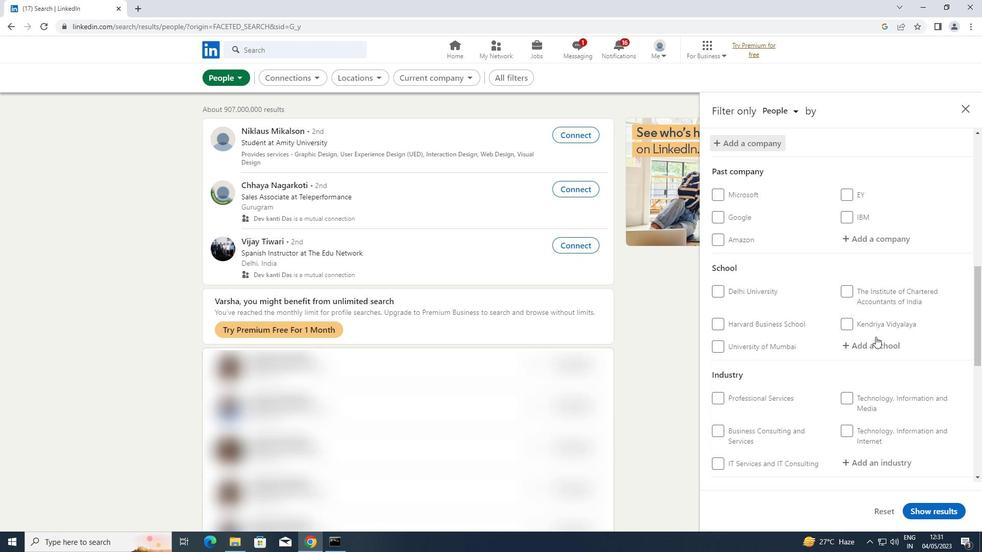
Action: Mouse pressed left at (882, 343)
Screenshot: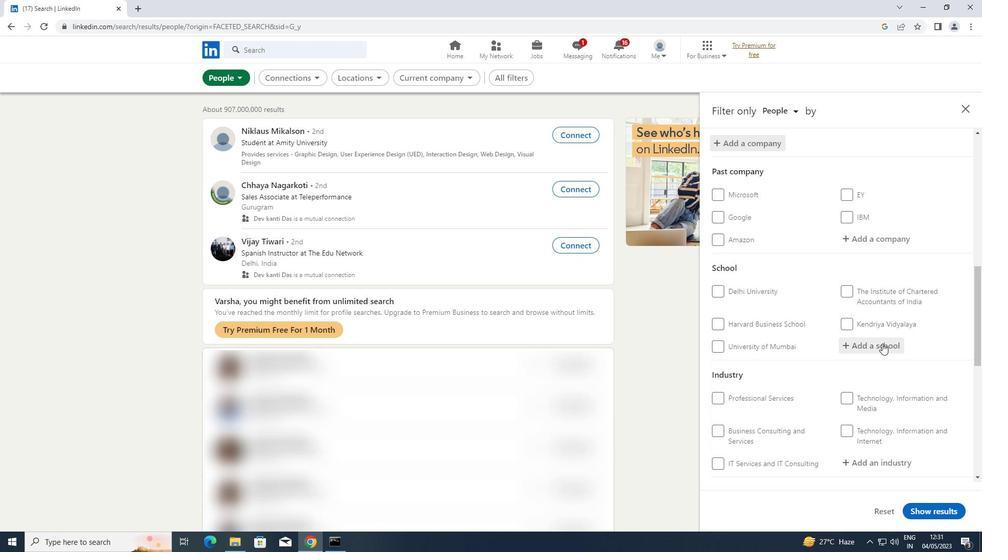 
Action: Key pressed <Key.shift>CHAROTAR
Screenshot: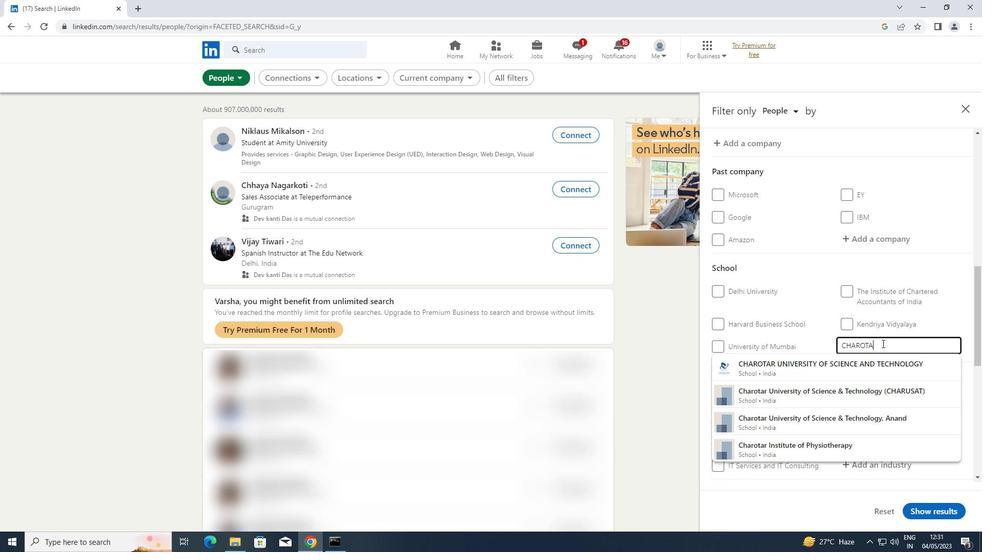 
Action: Mouse moved to (843, 359)
Screenshot: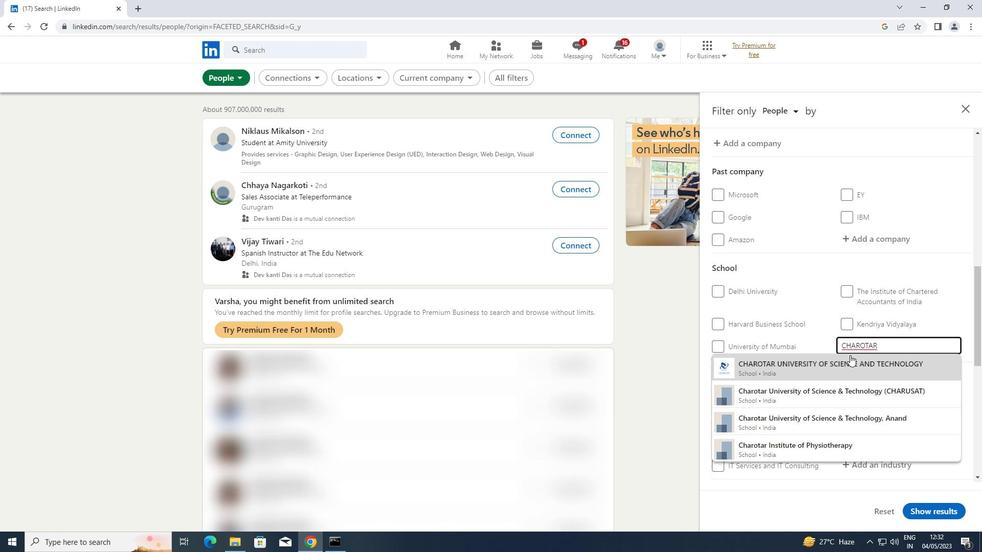 
Action: Mouse pressed left at (843, 359)
Screenshot: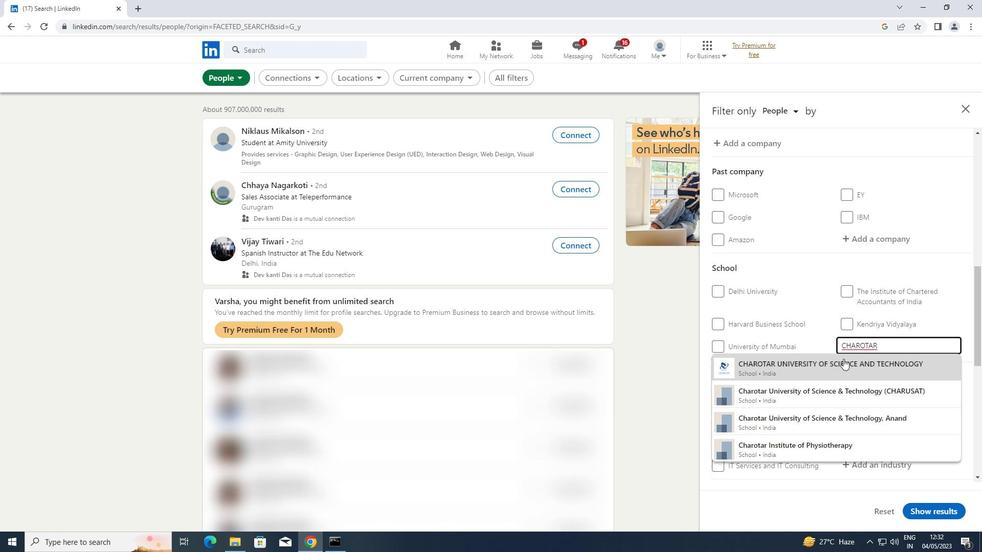 
Action: Mouse scrolled (843, 358) with delta (0, 0)
Screenshot: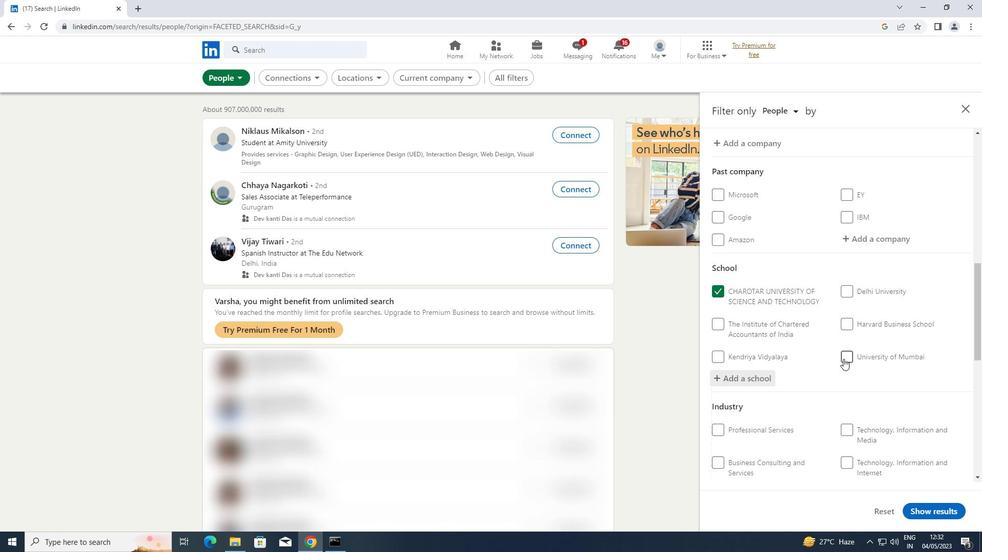 
Action: Mouse scrolled (843, 358) with delta (0, 0)
Screenshot: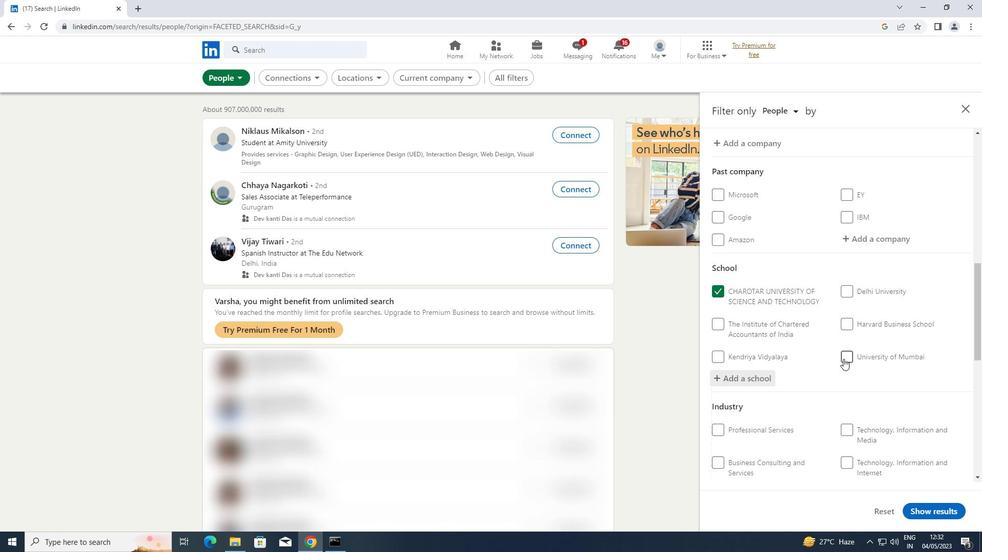 
Action: Mouse scrolled (843, 358) with delta (0, 0)
Screenshot: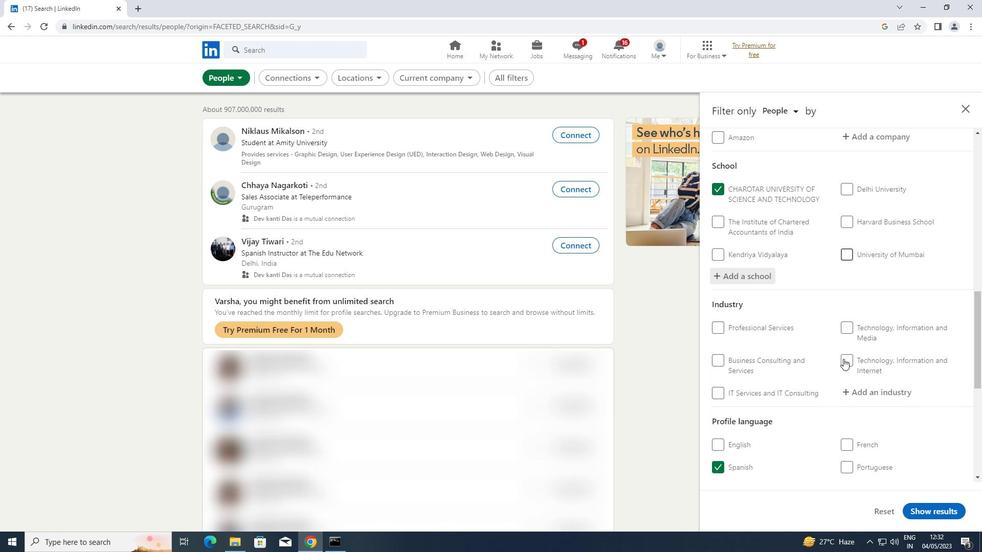 
Action: Mouse scrolled (843, 358) with delta (0, 0)
Screenshot: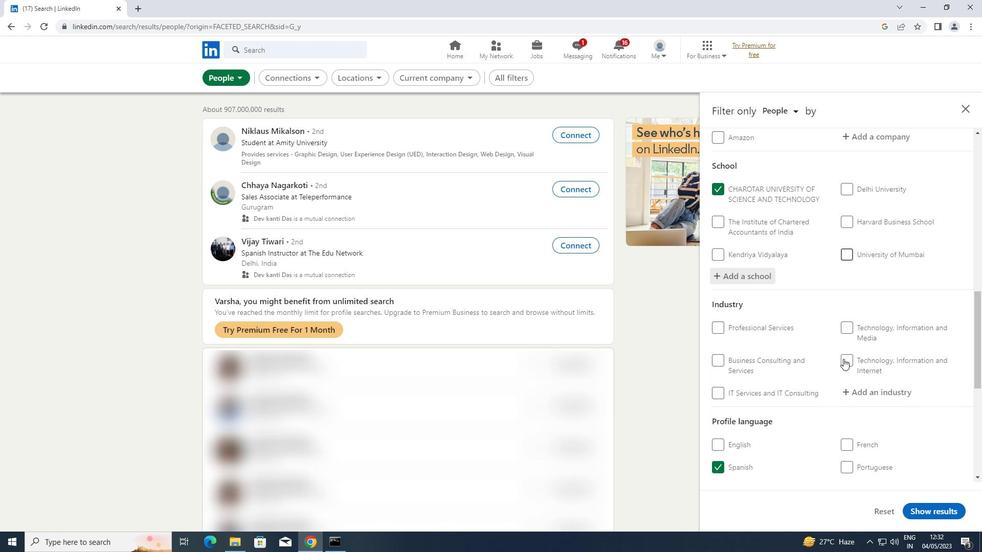 
Action: Mouse moved to (895, 295)
Screenshot: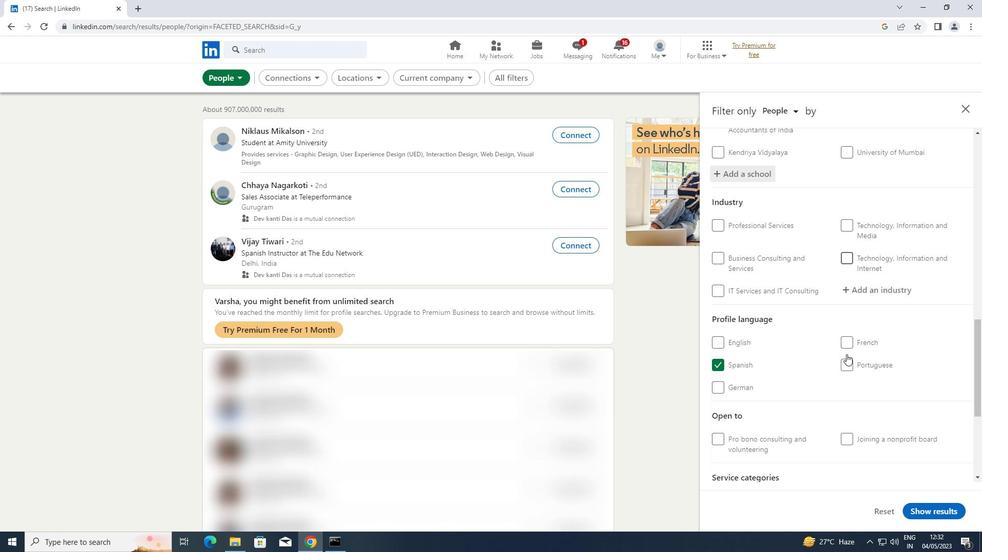 
Action: Mouse pressed left at (895, 295)
Screenshot: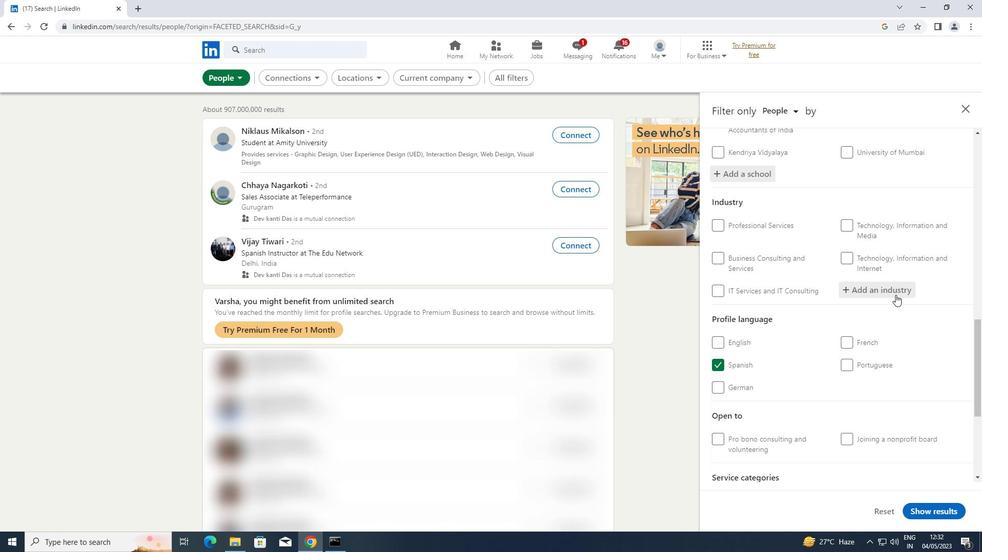 
Action: Key pressed <Key.shift><Key.shift><Key.shift>HOUSING
Screenshot: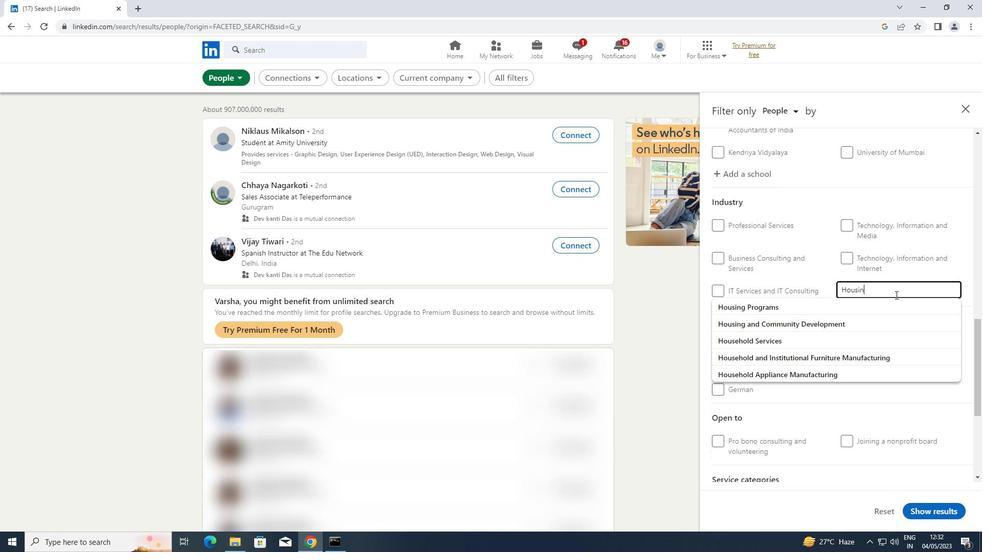 
Action: Mouse moved to (804, 313)
Screenshot: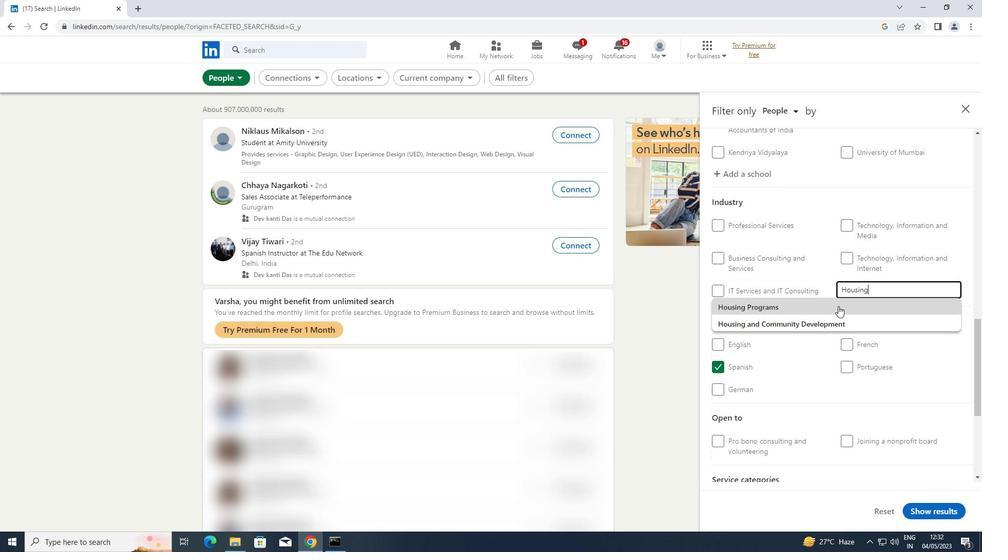 
Action: Mouse pressed left at (804, 313)
Screenshot: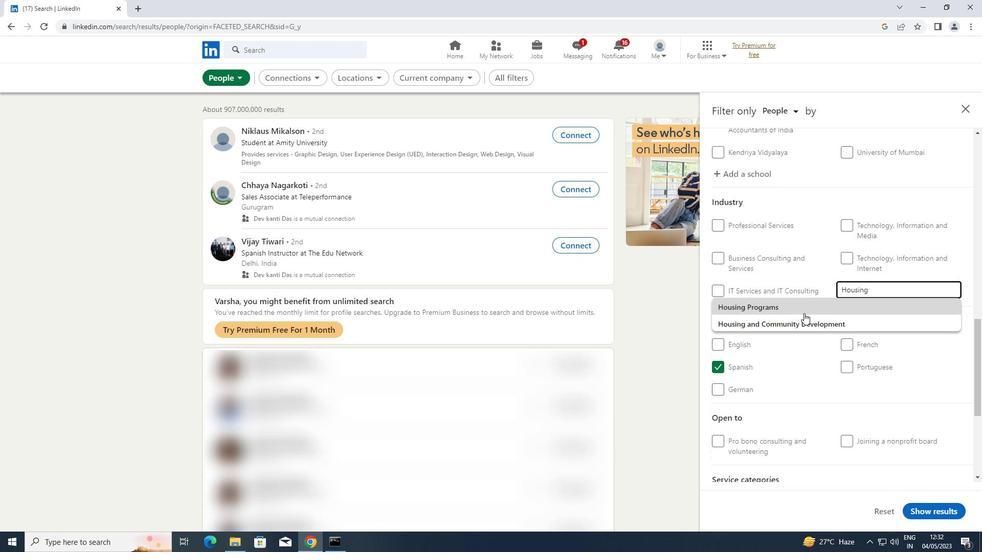 
Action: Mouse moved to (803, 313)
Screenshot: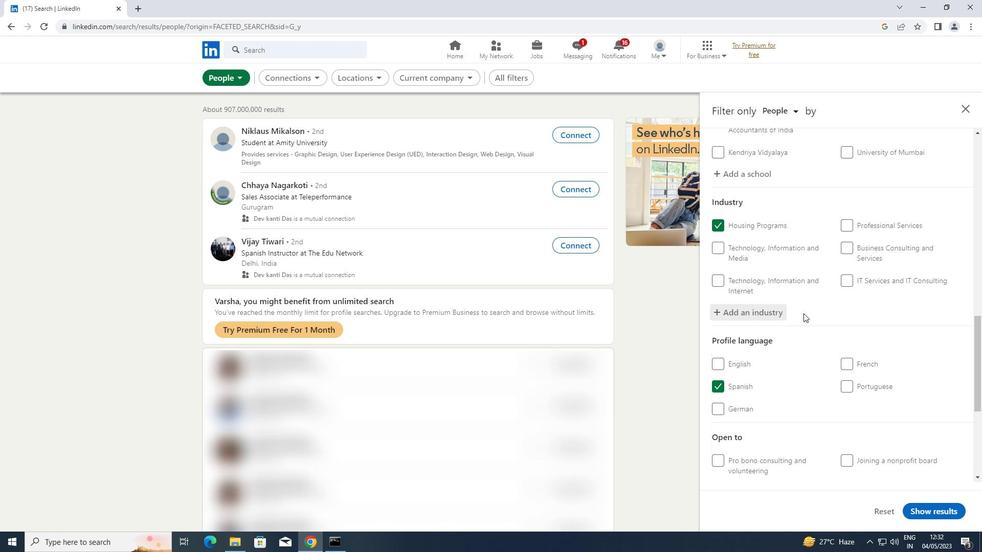 
Action: Mouse scrolled (803, 312) with delta (0, 0)
Screenshot: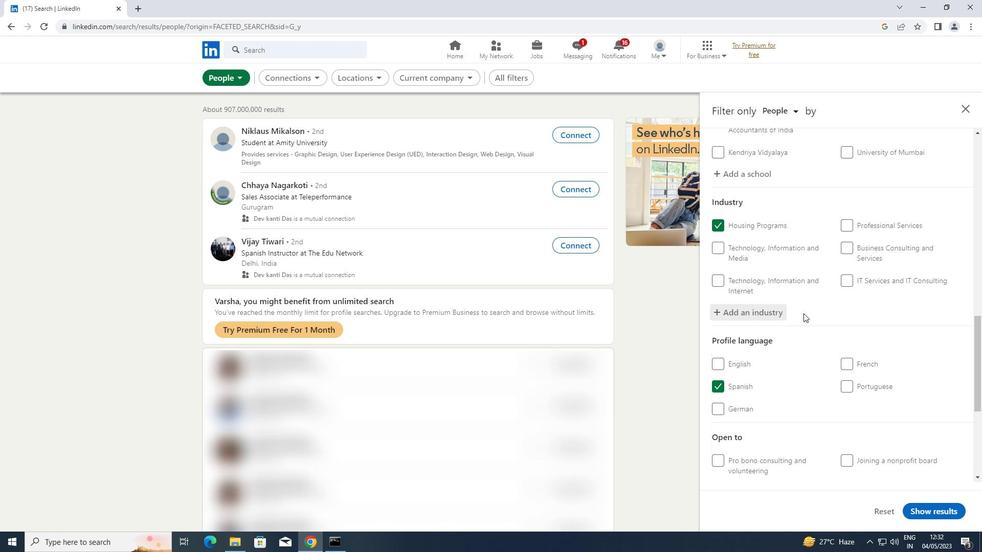 
Action: Mouse scrolled (803, 312) with delta (0, 0)
Screenshot: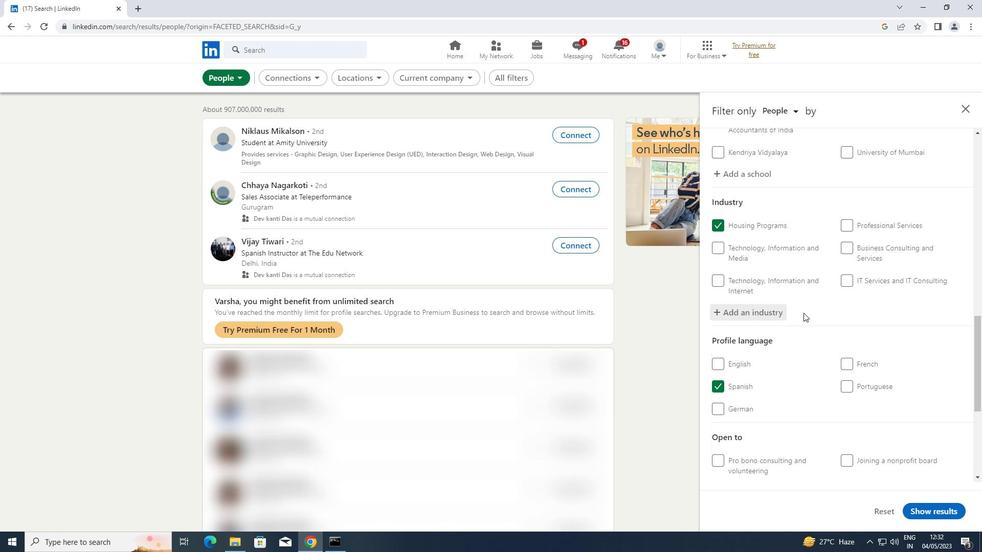 
Action: Mouse scrolled (803, 312) with delta (0, 0)
Screenshot: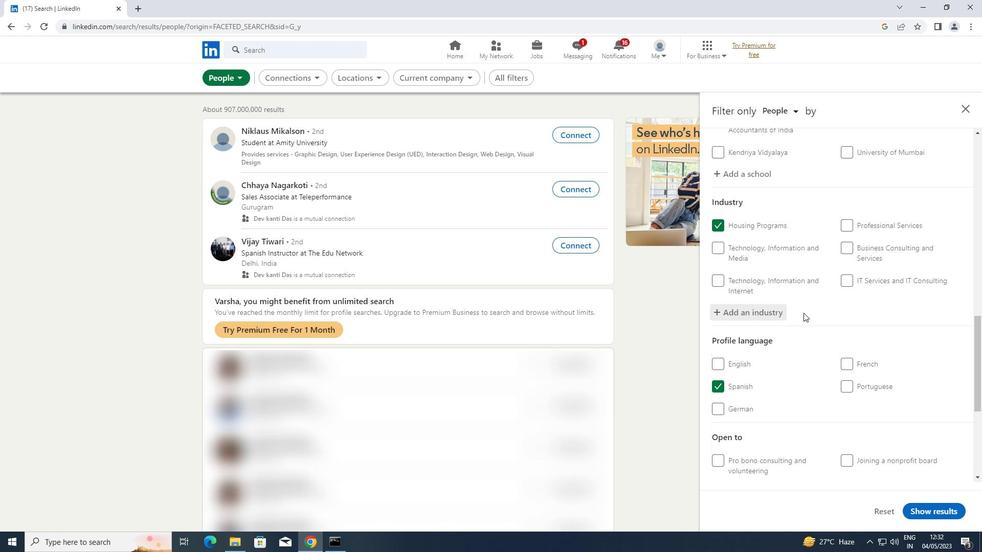 
Action: Mouse moved to (861, 416)
Screenshot: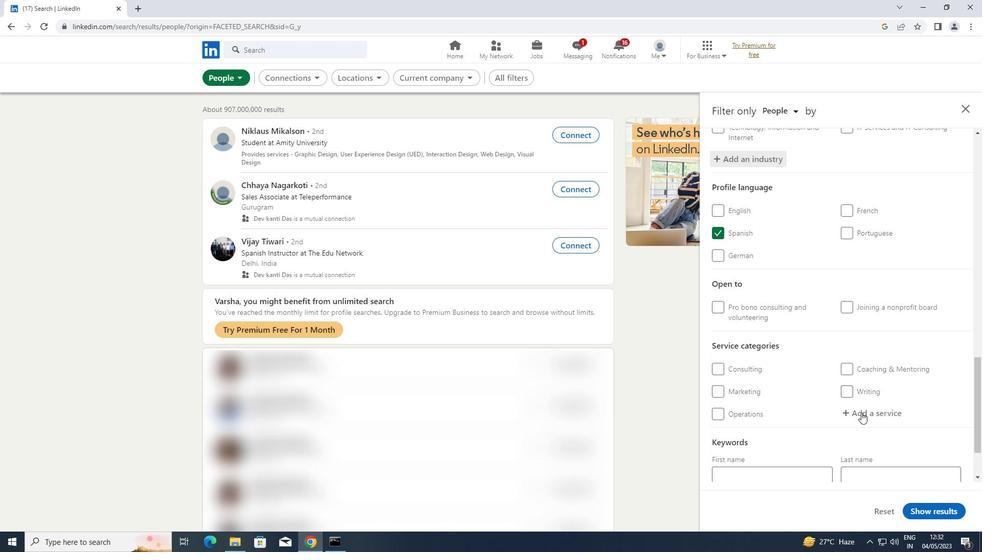 
Action: Mouse pressed left at (861, 416)
Screenshot: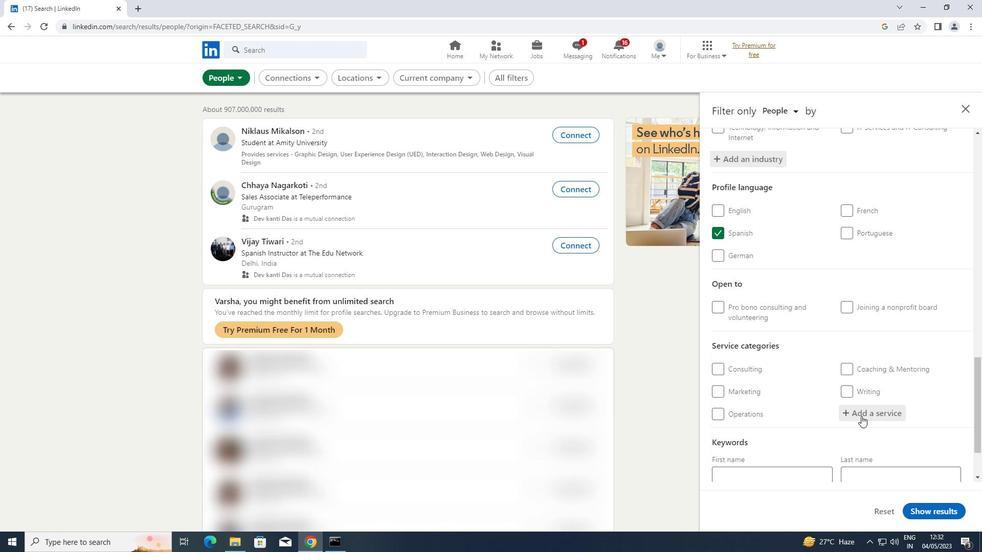 
Action: Key pressed <Key.shift><Key.shift><Key.shift><Key.shift>WRITIN
Screenshot: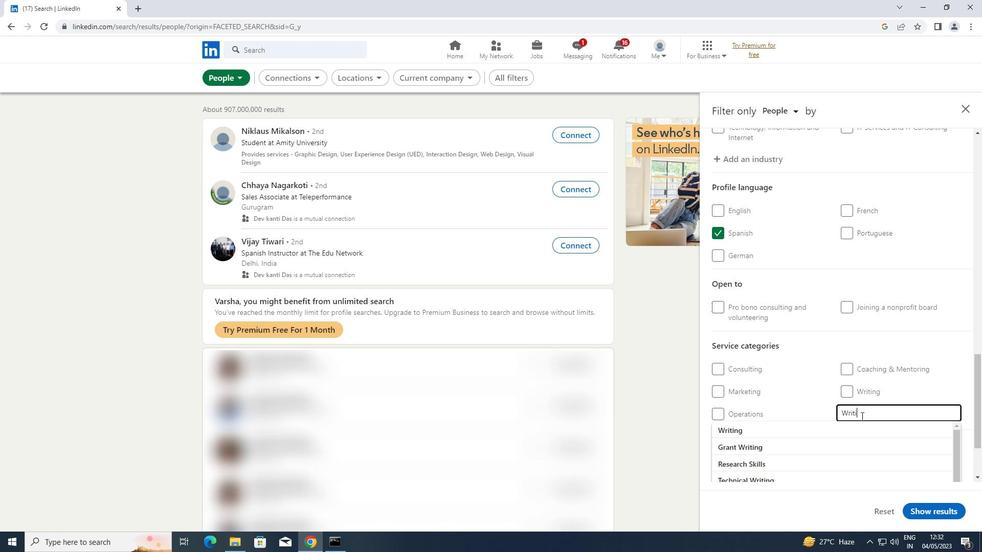 
Action: Mouse moved to (767, 429)
Screenshot: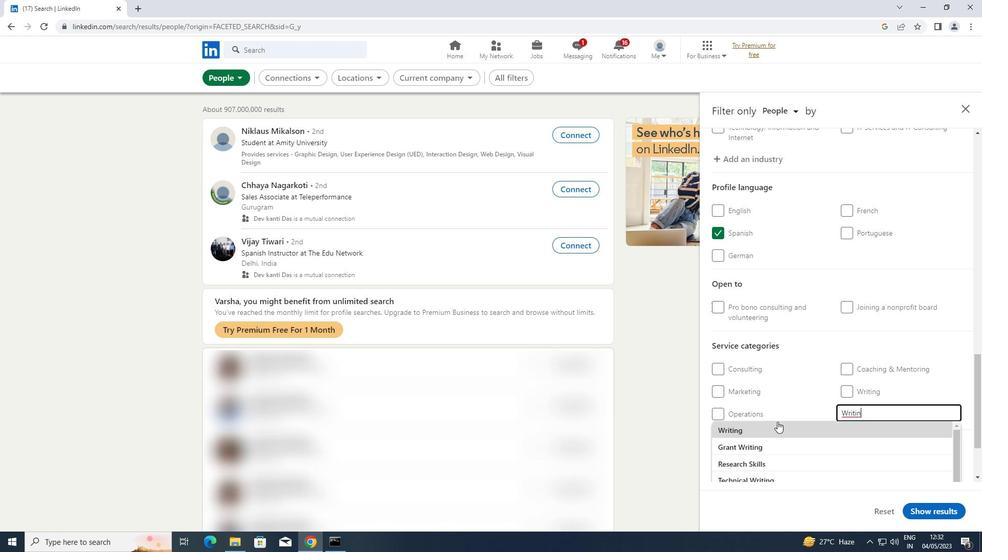 
Action: Mouse pressed left at (767, 429)
Screenshot: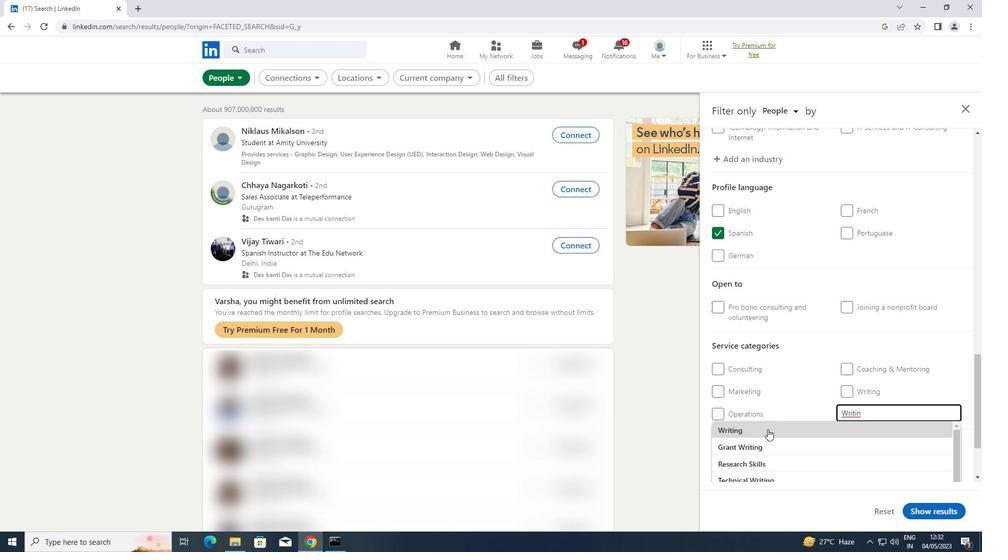 
Action: Mouse scrolled (767, 429) with delta (0, 0)
Screenshot: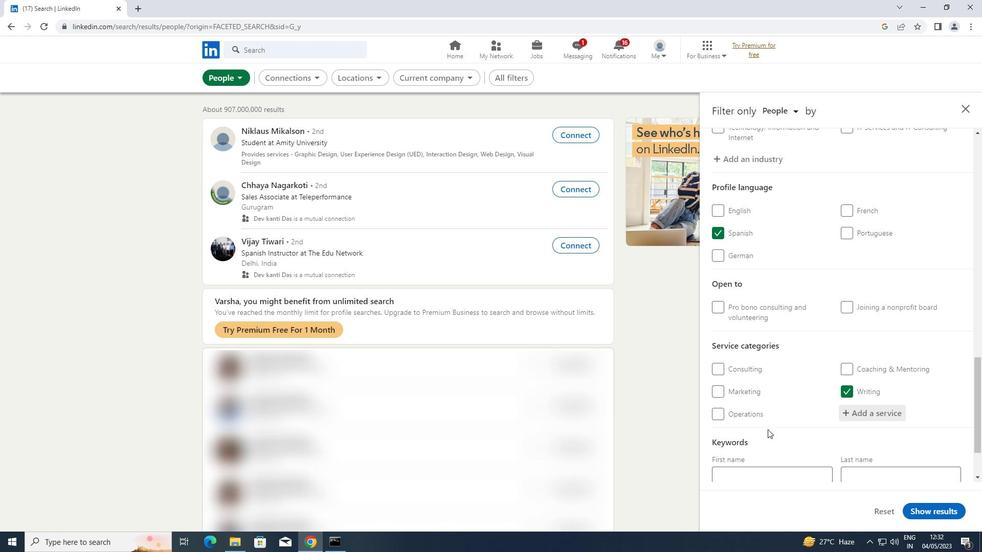 
Action: Mouse scrolled (767, 429) with delta (0, 0)
Screenshot: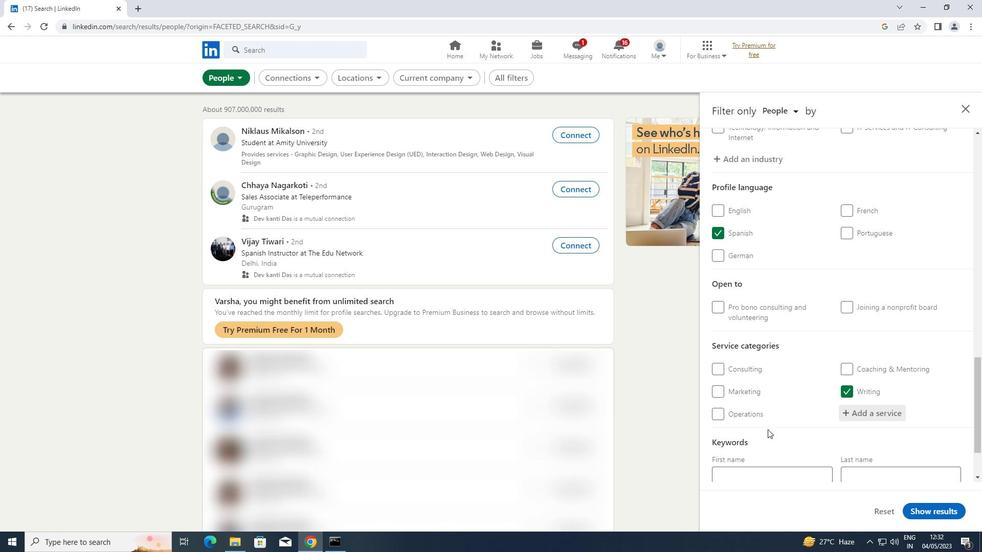 
Action: Mouse scrolled (767, 429) with delta (0, 0)
Screenshot: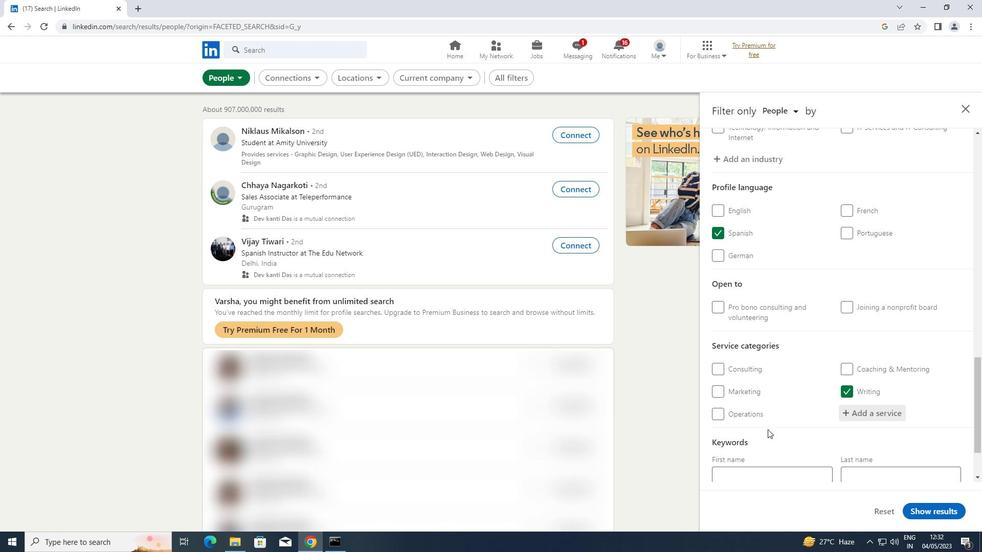 
Action: Mouse scrolled (767, 429) with delta (0, 0)
Screenshot: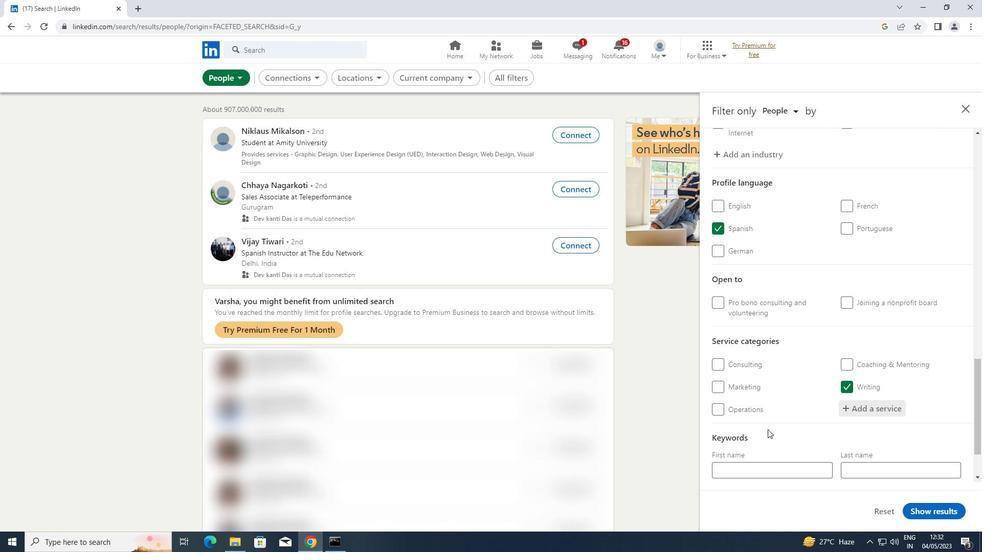 
Action: Mouse scrolled (767, 429) with delta (0, 0)
Screenshot: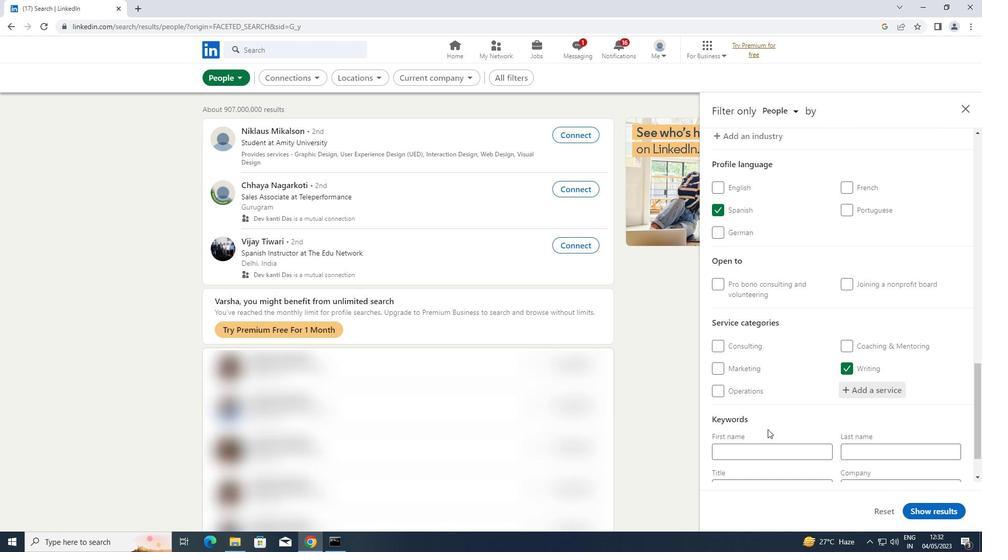 
Action: Mouse scrolled (767, 429) with delta (0, 0)
Screenshot: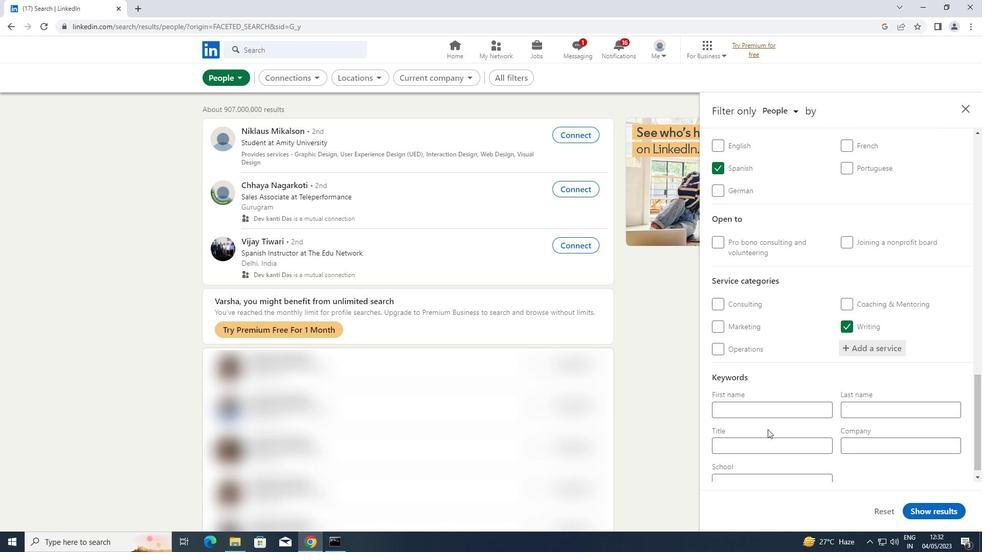 
Action: Mouse moved to (774, 437)
Screenshot: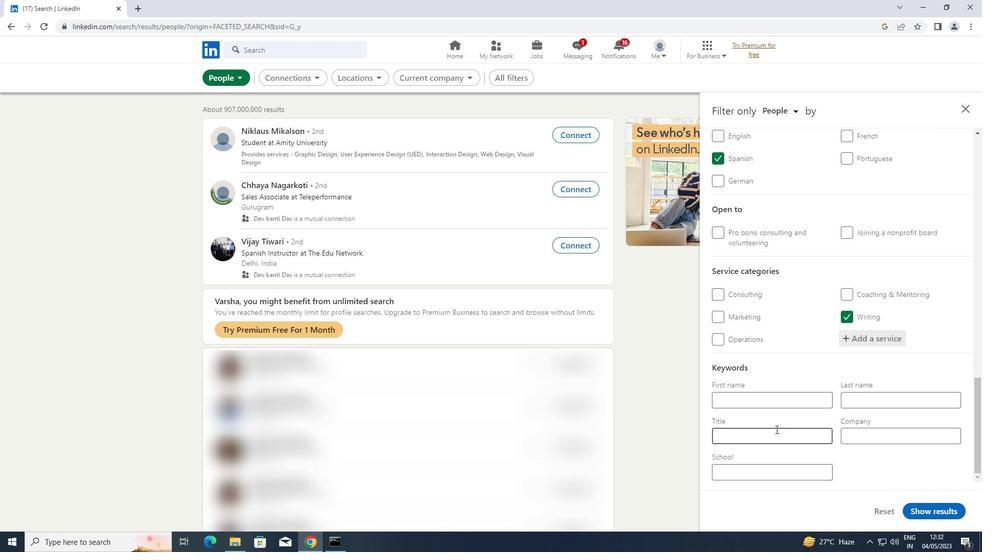 
Action: Mouse pressed left at (774, 437)
Screenshot: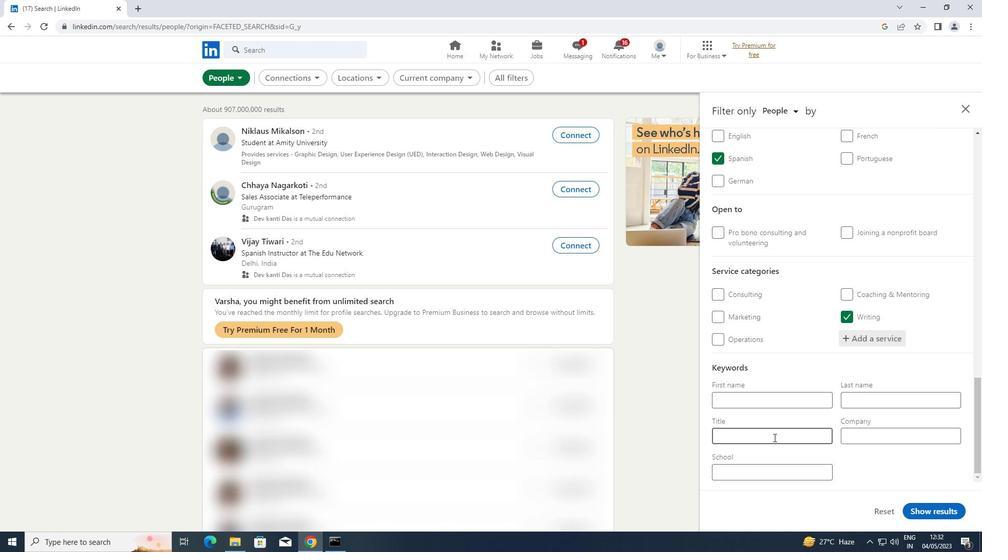 
Action: Key pressed <Key.shift>MENTOR
Screenshot: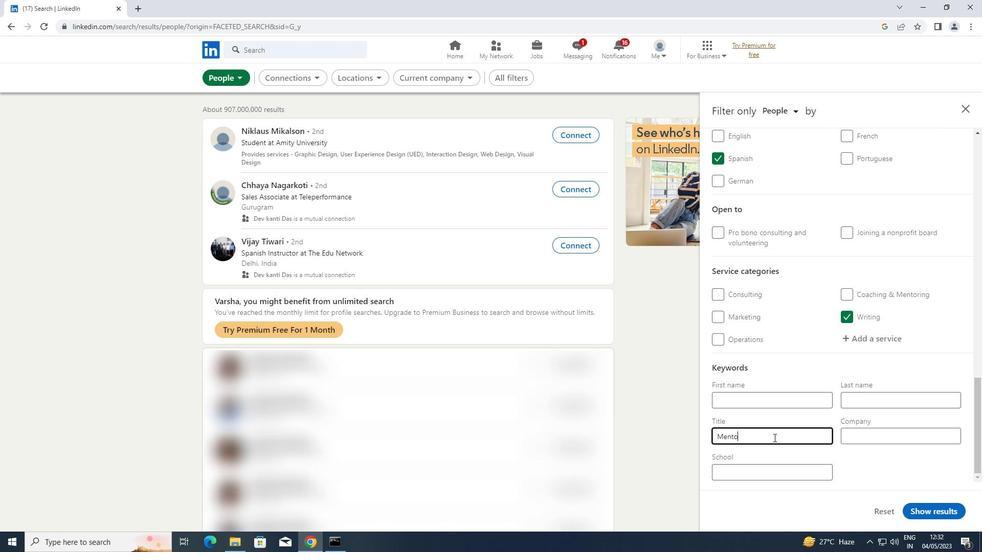 
Action: Mouse moved to (913, 507)
Screenshot: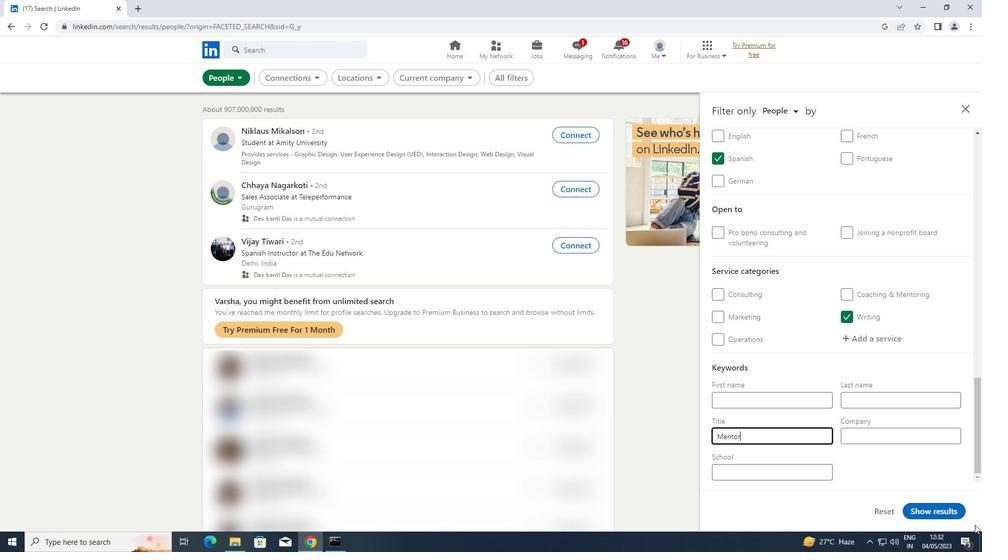
Action: Mouse pressed left at (913, 507)
Screenshot: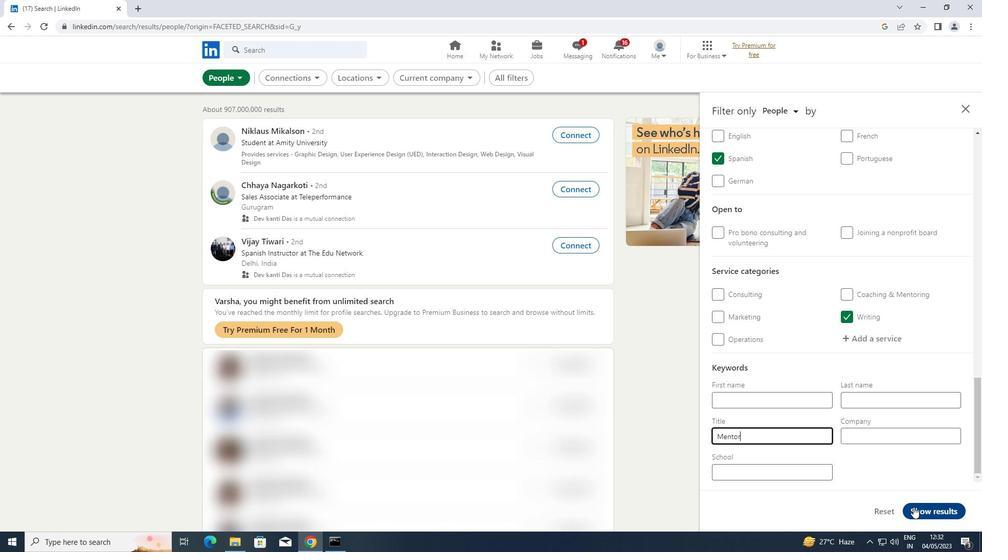 
